 Task: Create a due date automation trigger when advanced on, on the wednesday of the week a card is due add dates due in 1 days at 11:00 AM.
Action: Mouse moved to (1195, 97)
Screenshot: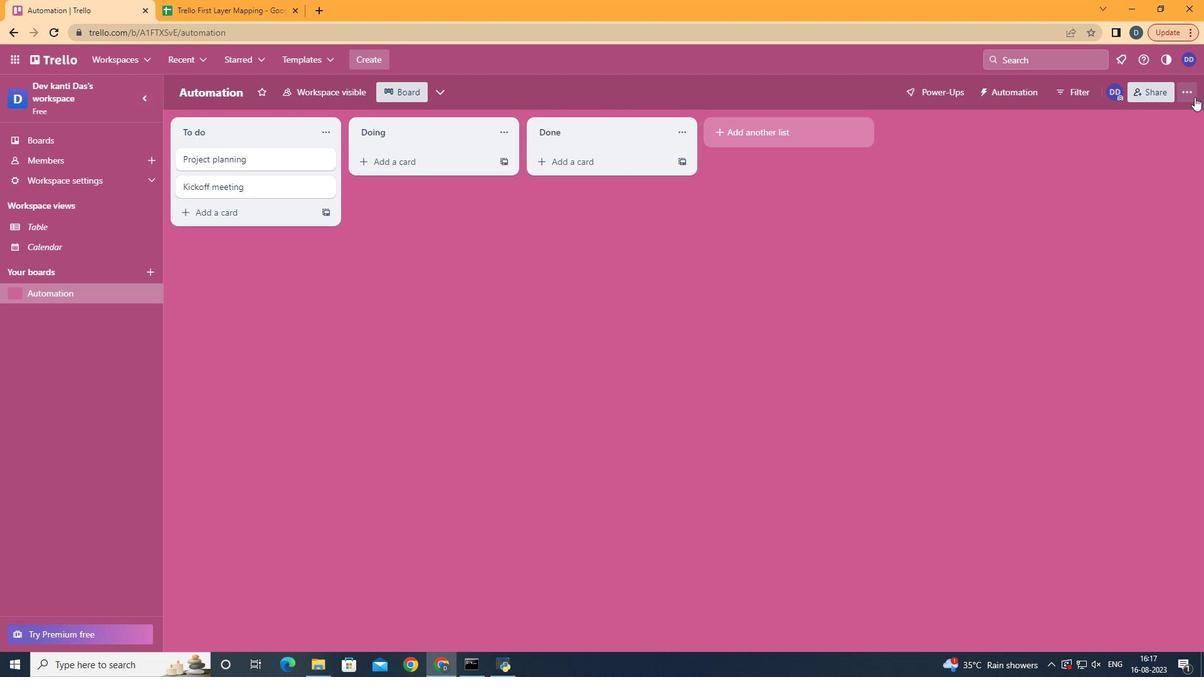 
Action: Mouse pressed left at (1195, 97)
Screenshot: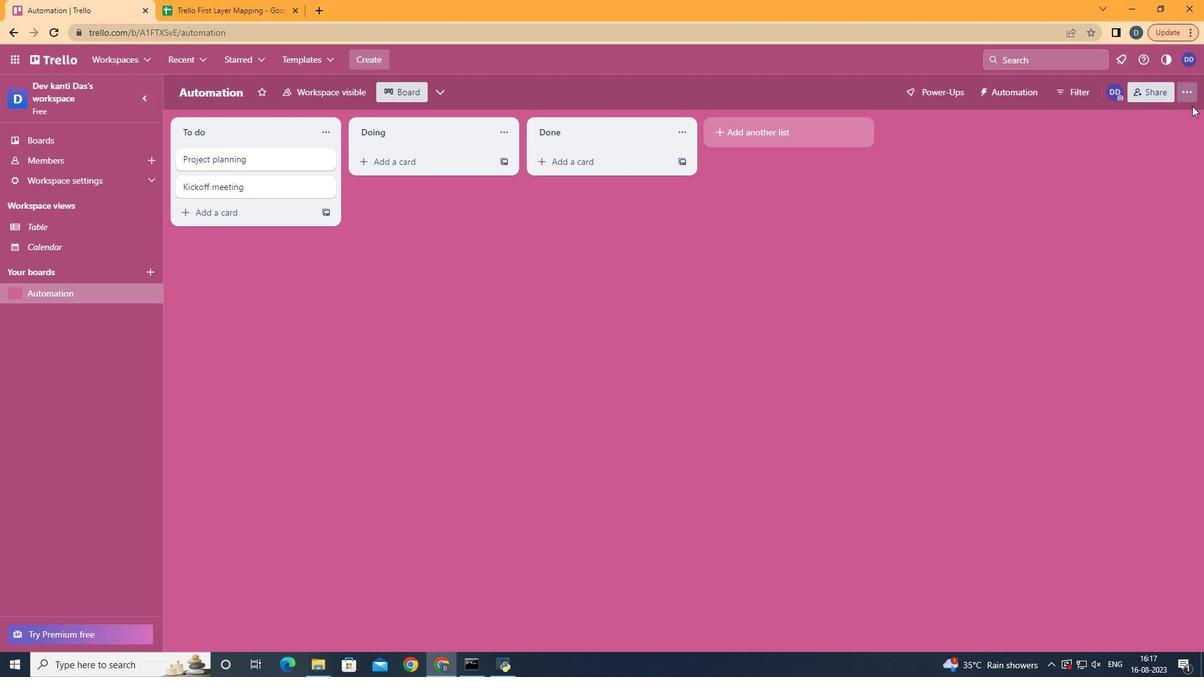 
Action: Mouse moved to (1114, 264)
Screenshot: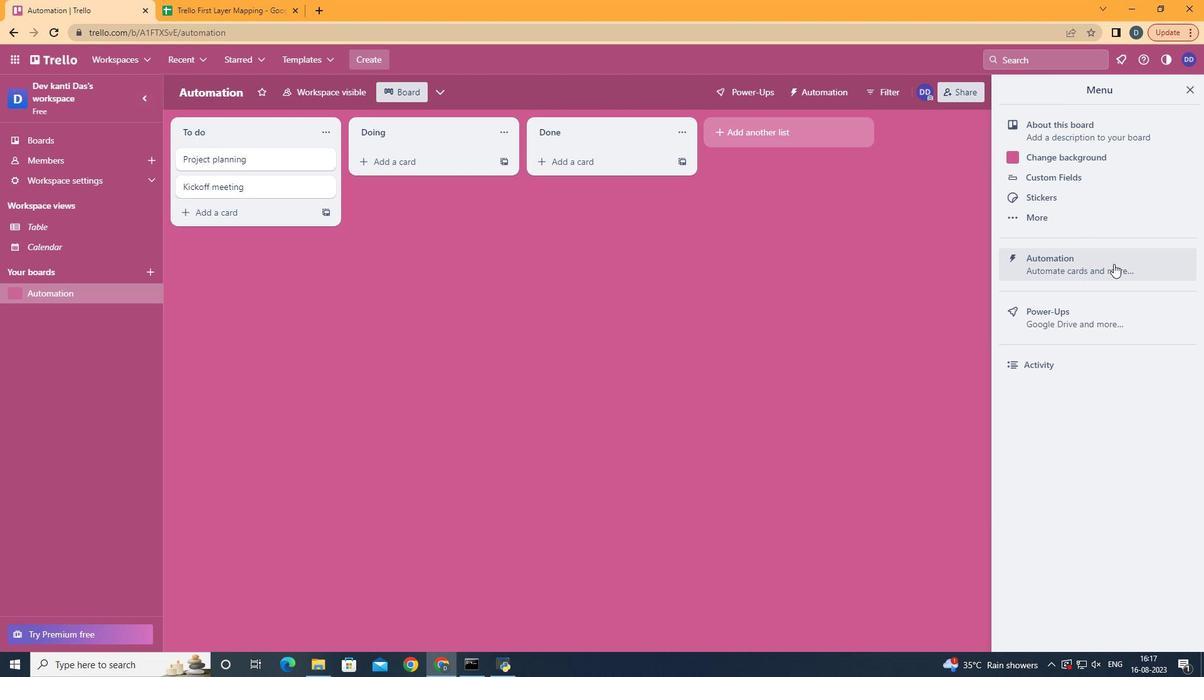 
Action: Mouse pressed left at (1114, 264)
Screenshot: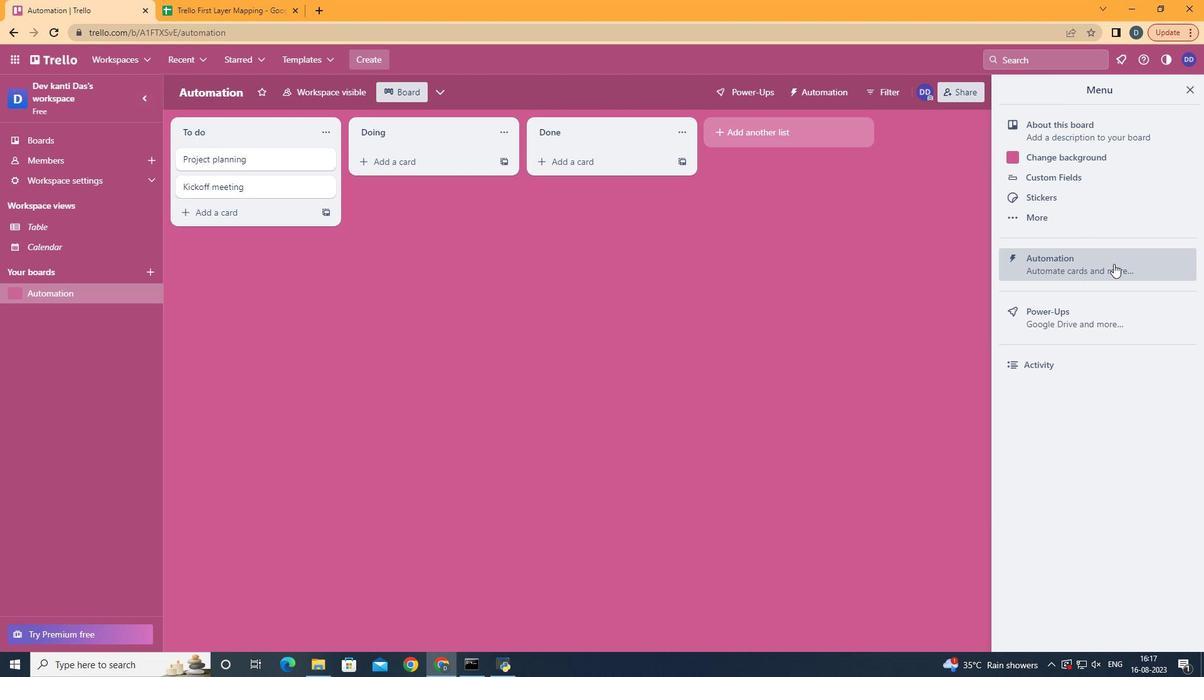 
Action: Mouse moved to (222, 249)
Screenshot: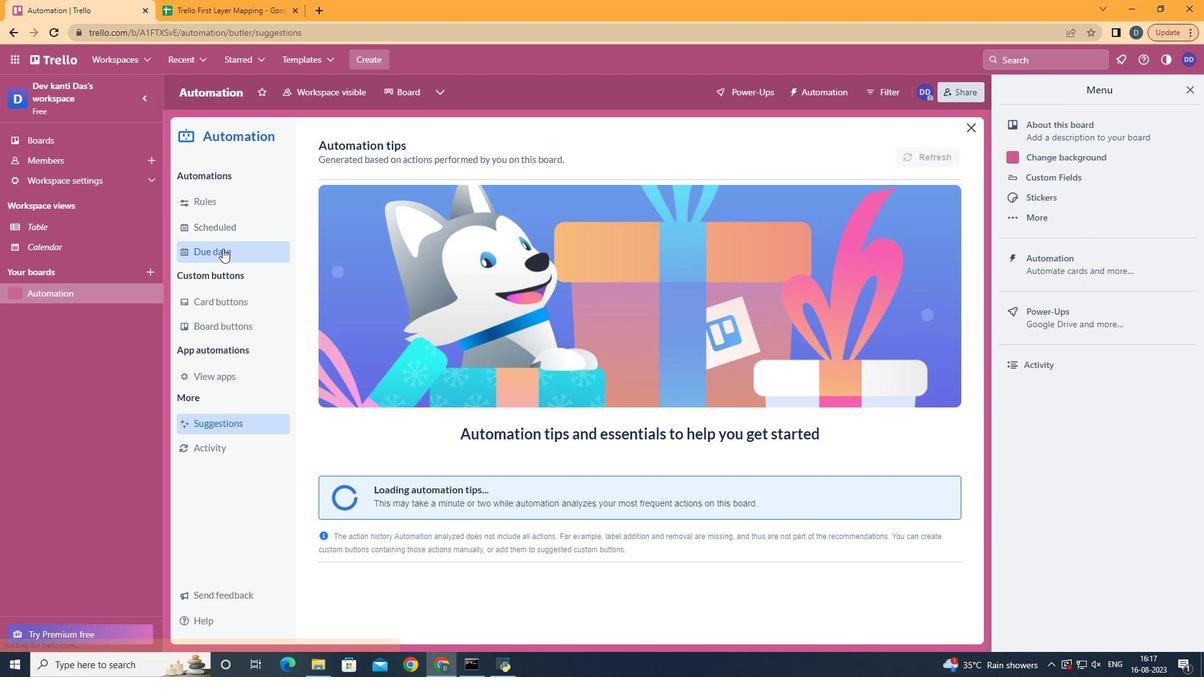 
Action: Mouse pressed left at (222, 249)
Screenshot: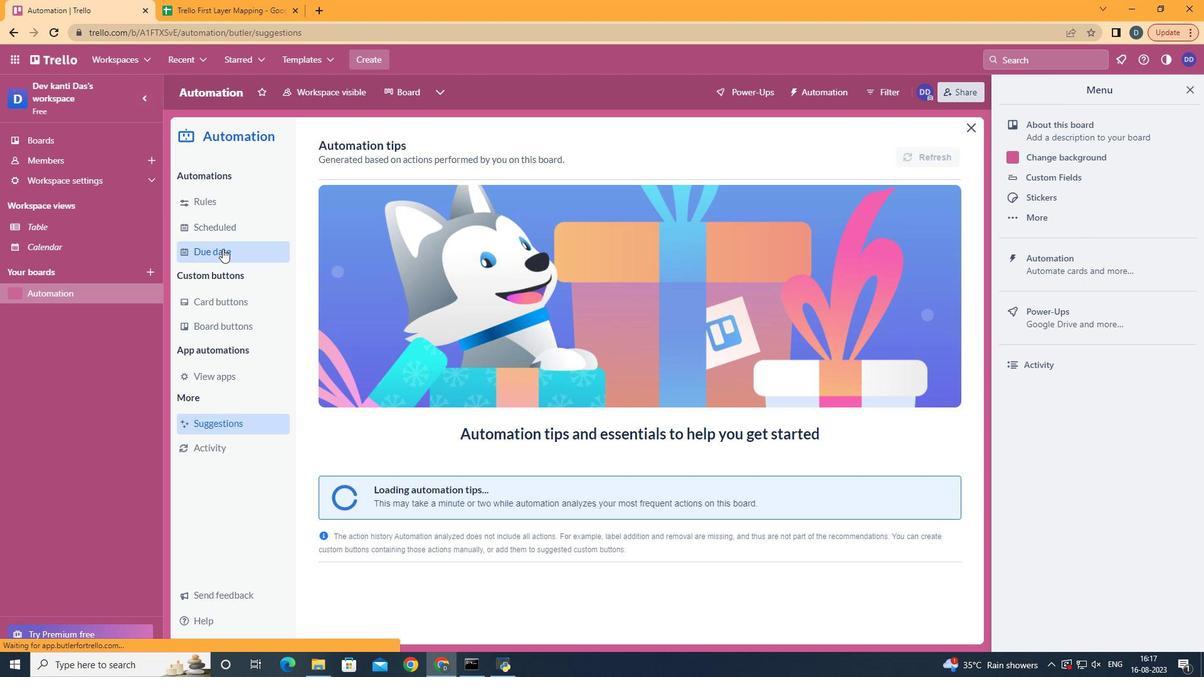 
Action: Mouse moved to (879, 154)
Screenshot: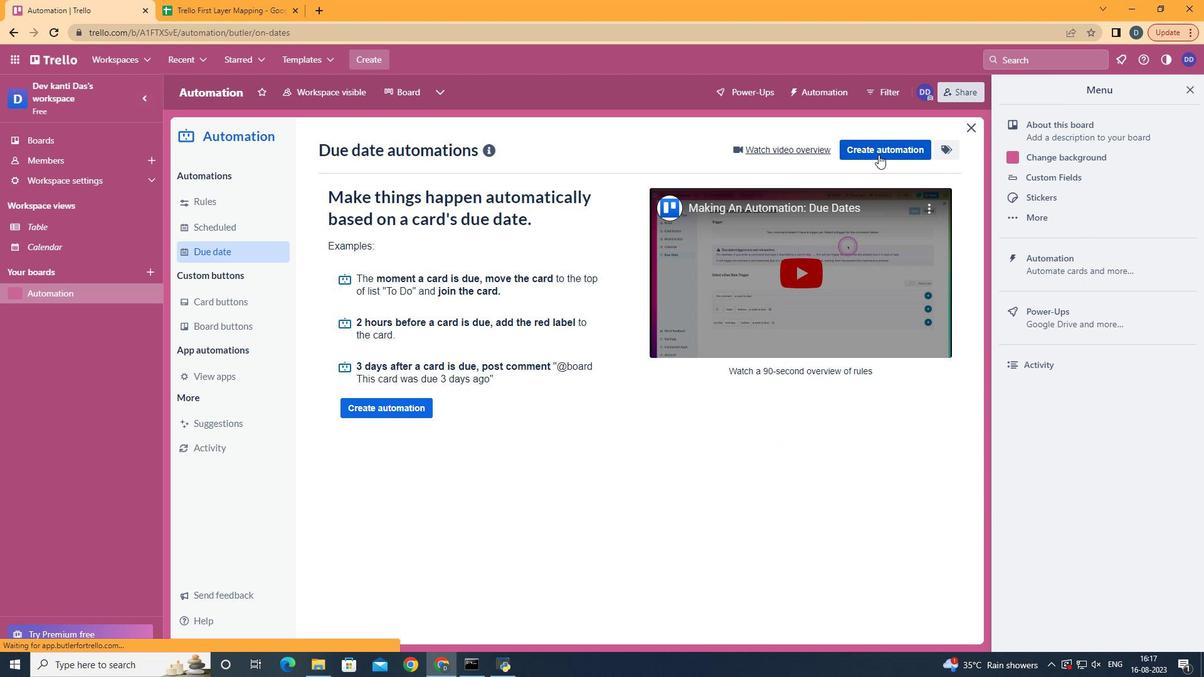 
Action: Mouse pressed left at (879, 154)
Screenshot: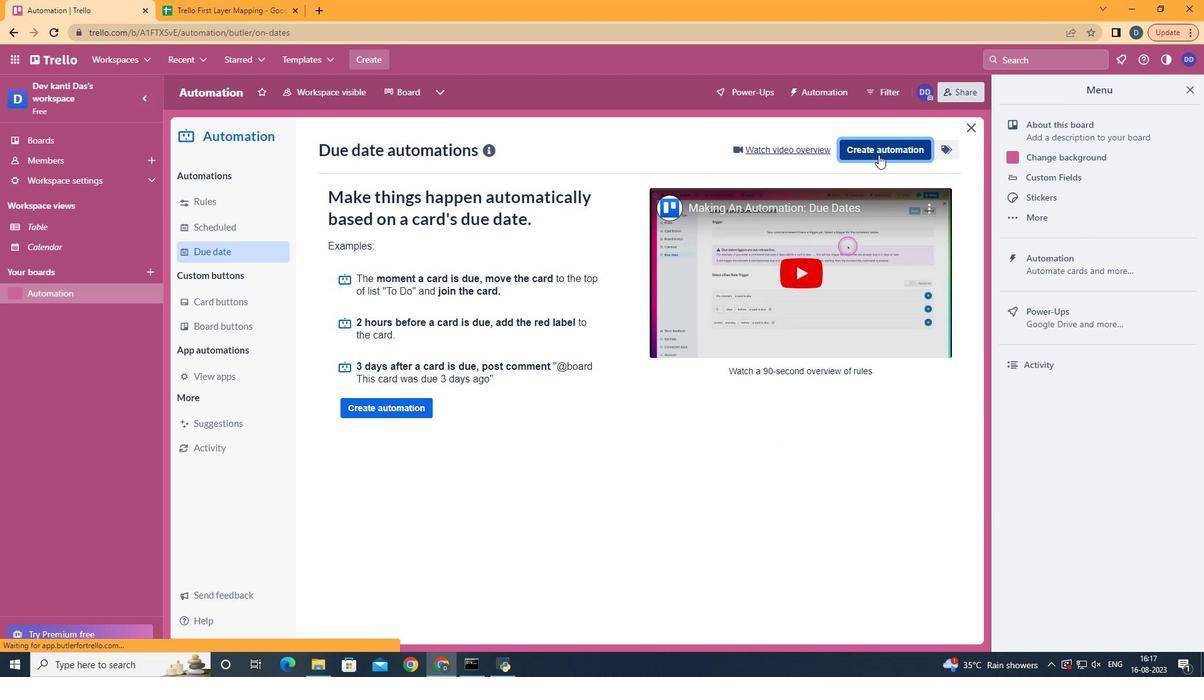 
Action: Mouse moved to (633, 270)
Screenshot: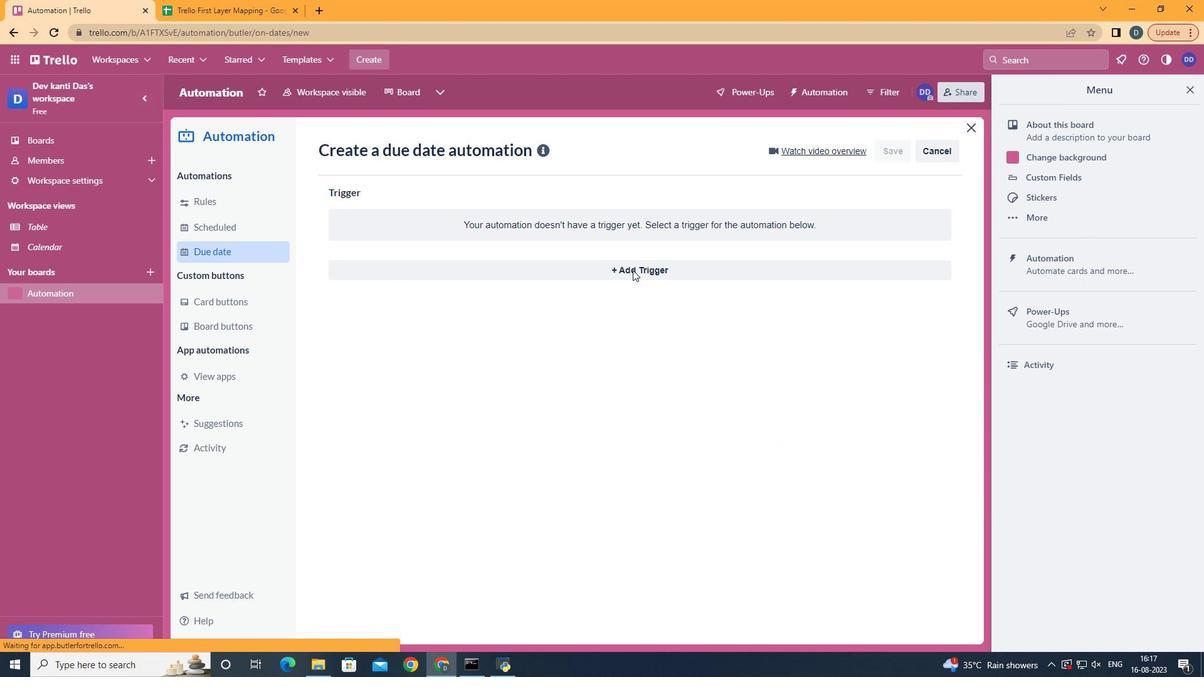 
Action: Mouse pressed left at (633, 270)
Screenshot: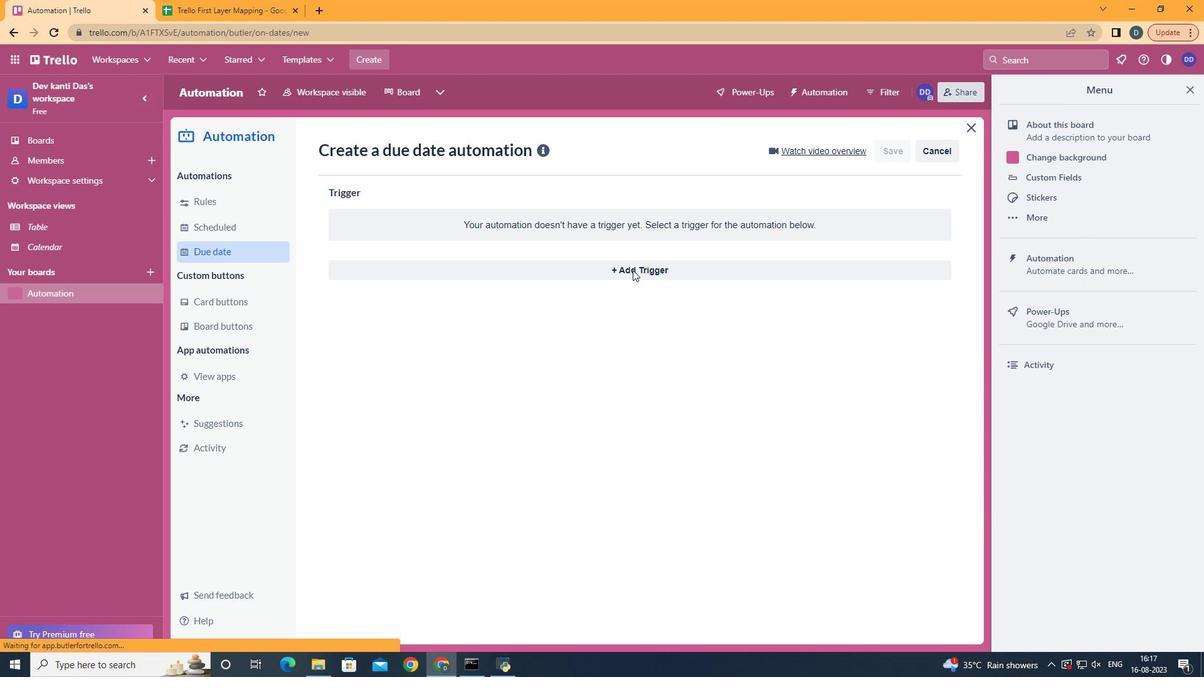 
Action: Mouse moved to (405, 376)
Screenshot: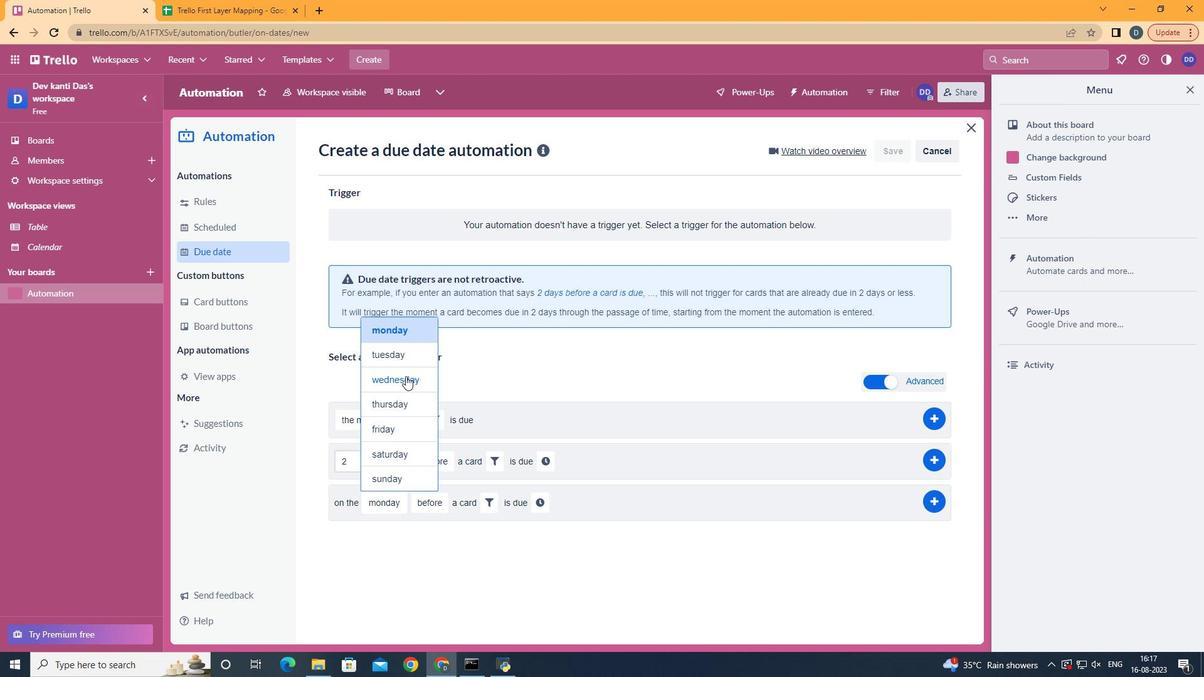 
Action: Mouse pressed left at (405, 376)
Screenshot: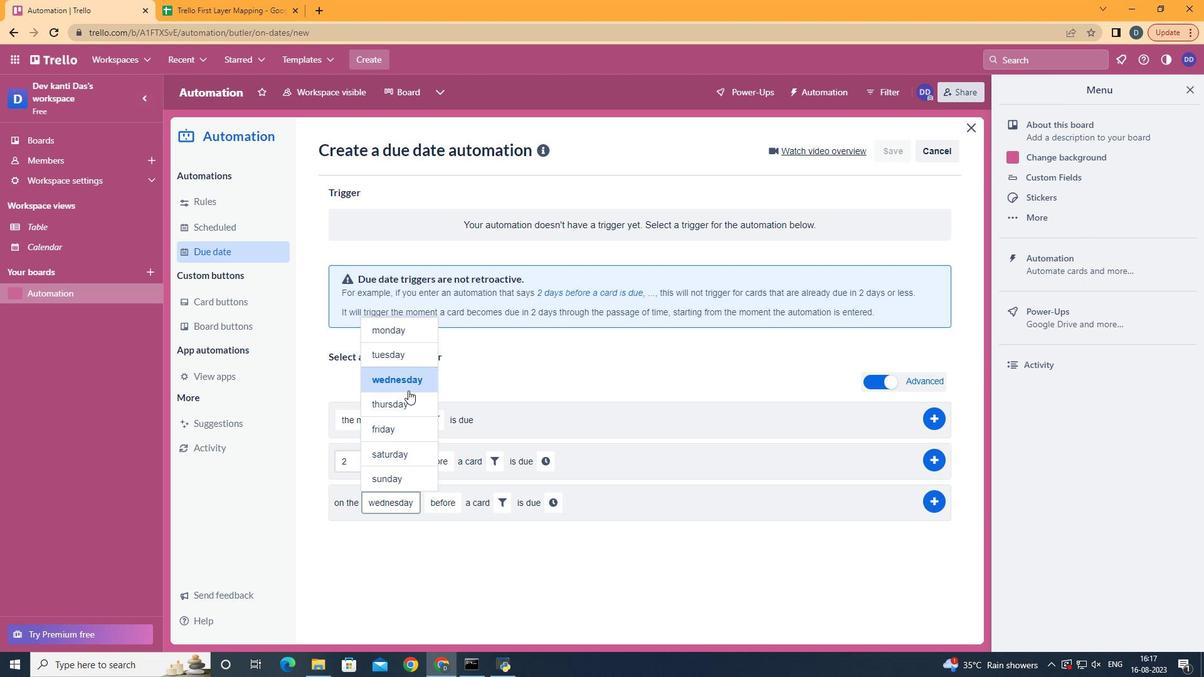 
Action: Mouse moved to (477, 584)
Screenshot: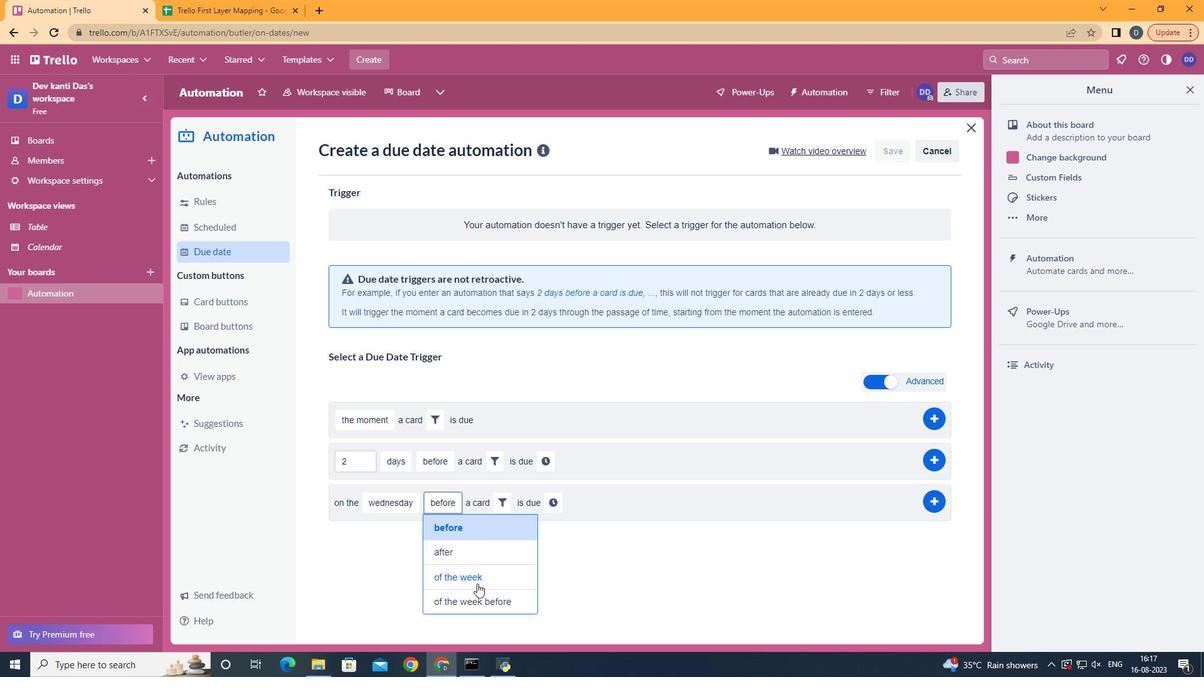 
Action: Mouse pressed left at (477, 584)
Screenshot: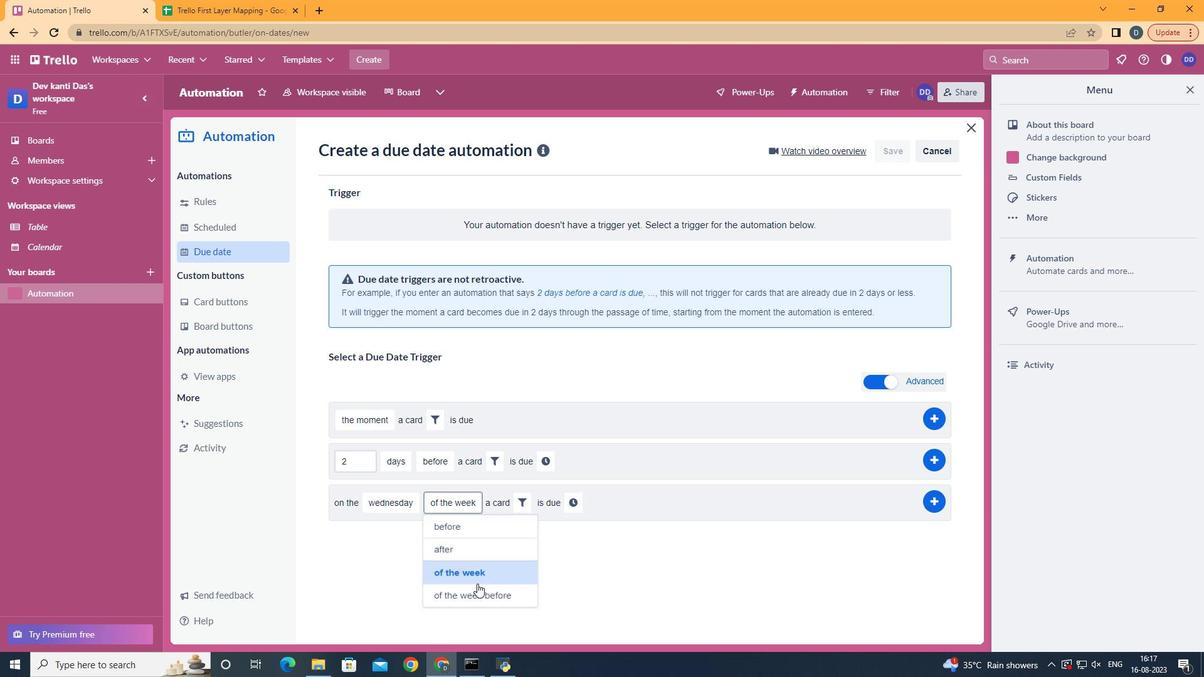 
Action: Mouse moved to (522, 520)
Screenshot: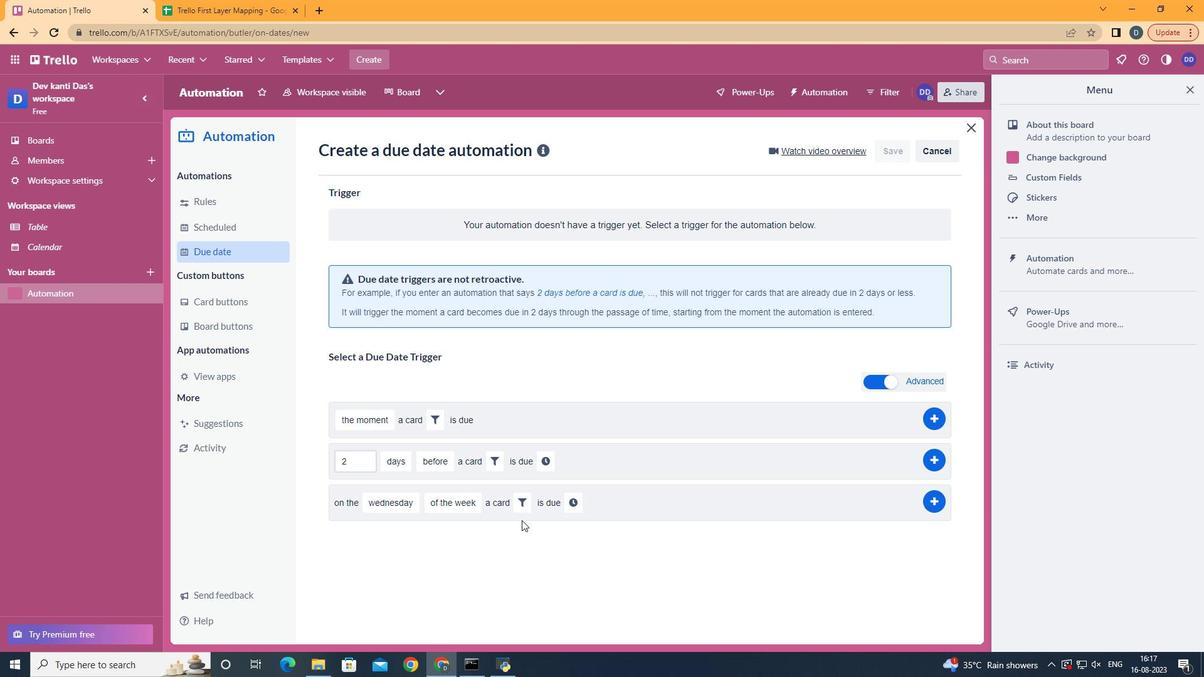 
Action: Mouse pressed left at (522, 520)
Screenshot: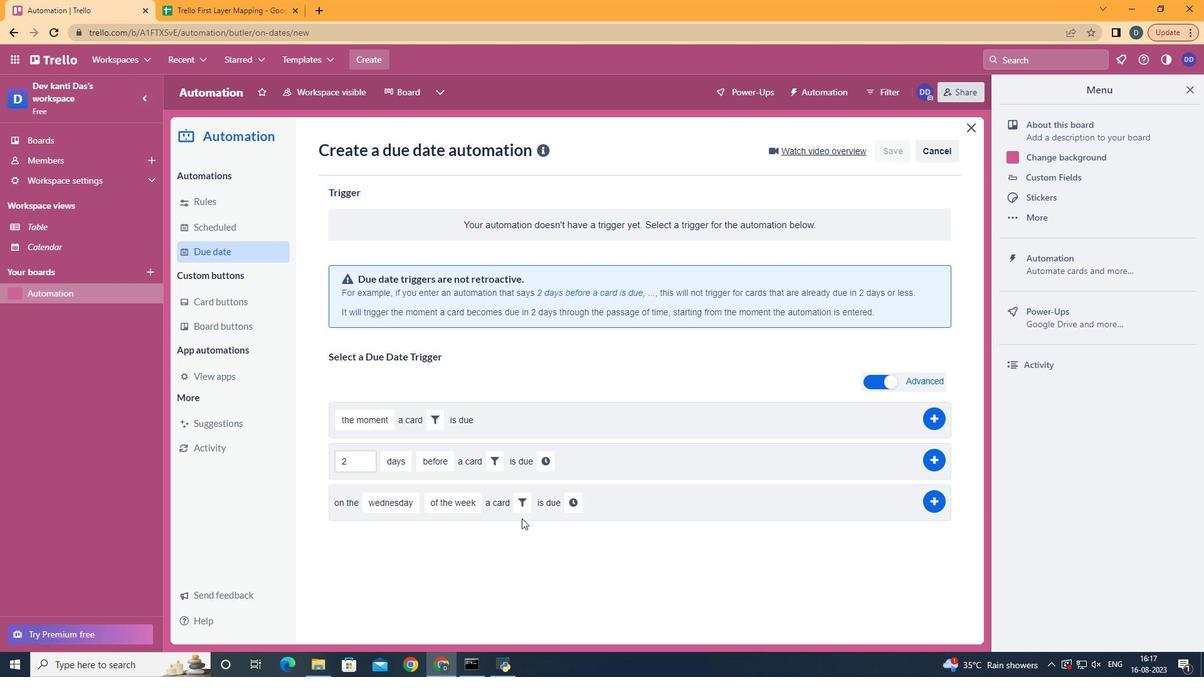 
Action: Mouse moved to (522, 513)
Screenshot: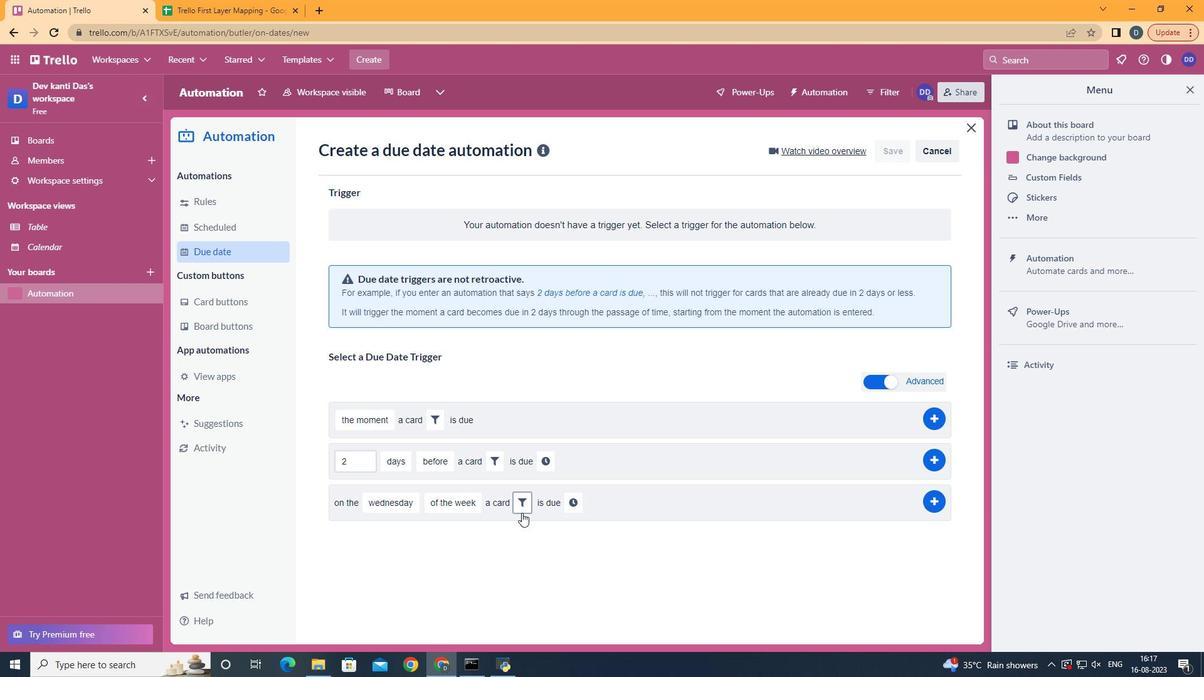
Action: Mouse pressed left at (522, 513)
Screenshot: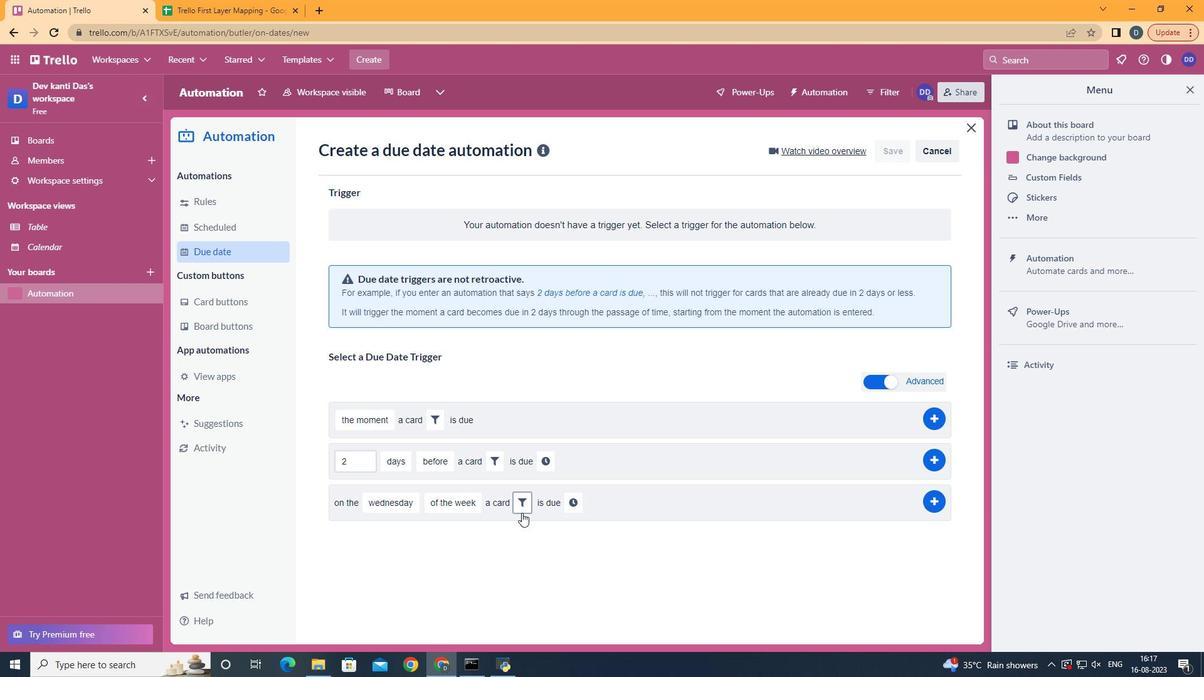 
Action: Mouse moved to (602, 544)
Screenshot: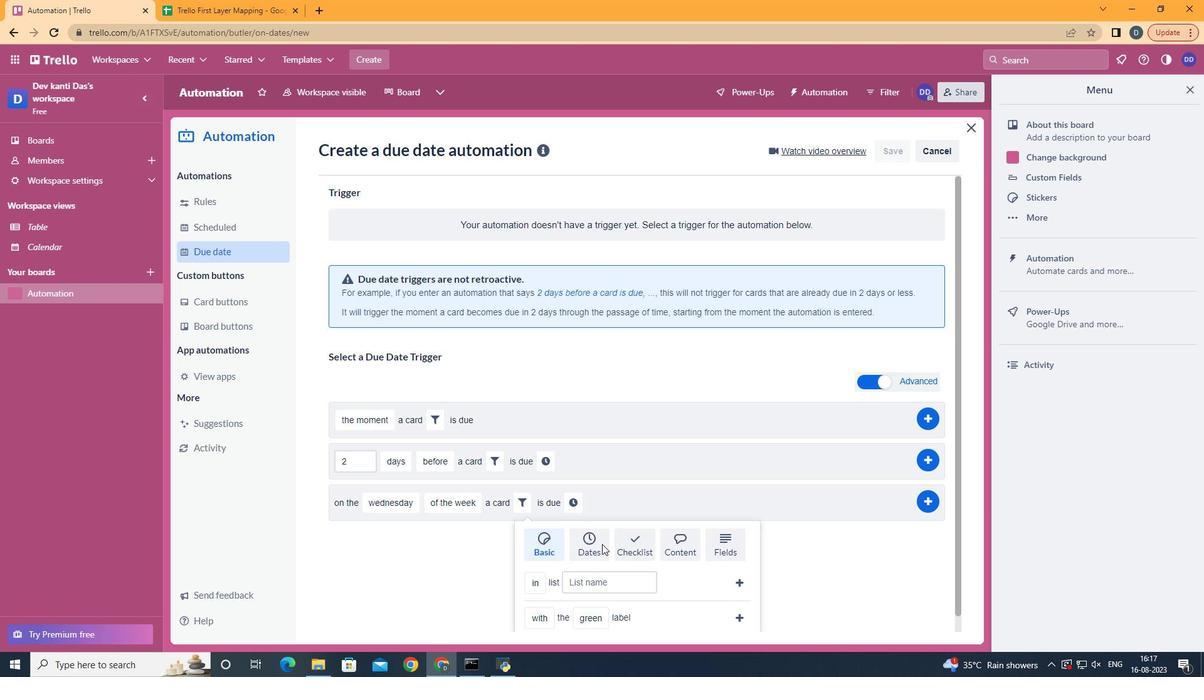 
Action: Mouse pressed left at (602, 544)
Screenshot: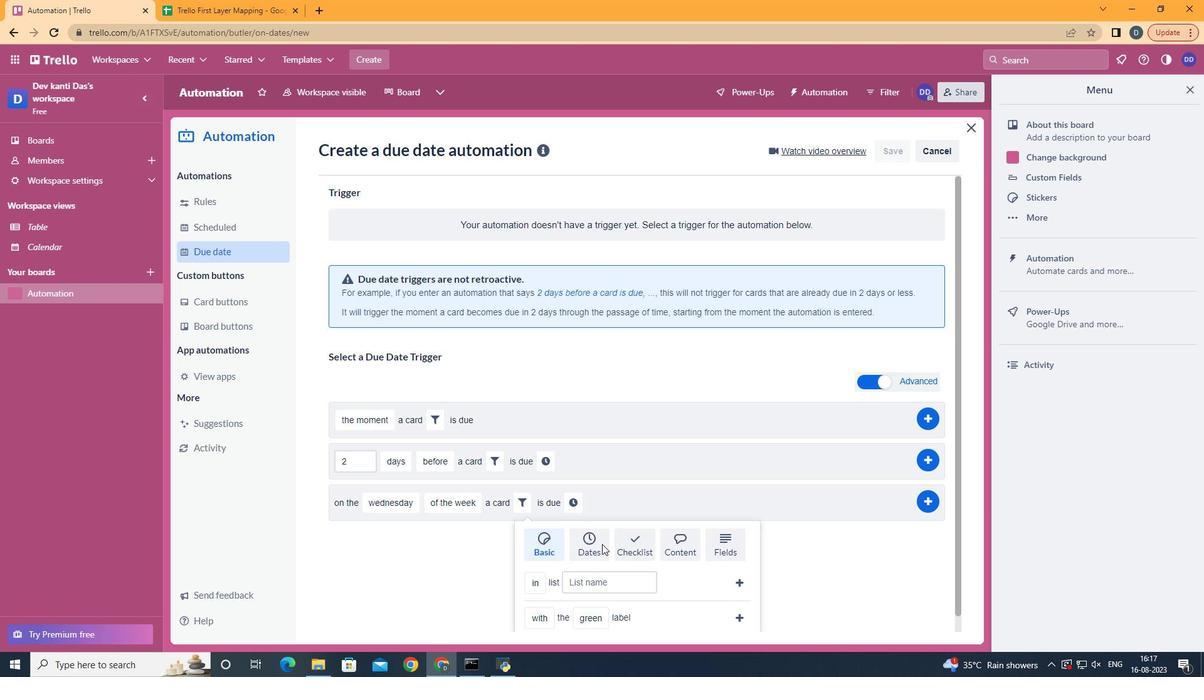 
Action: Mouse scrolled (602, 544) with delta (0, 0)
Screenshot: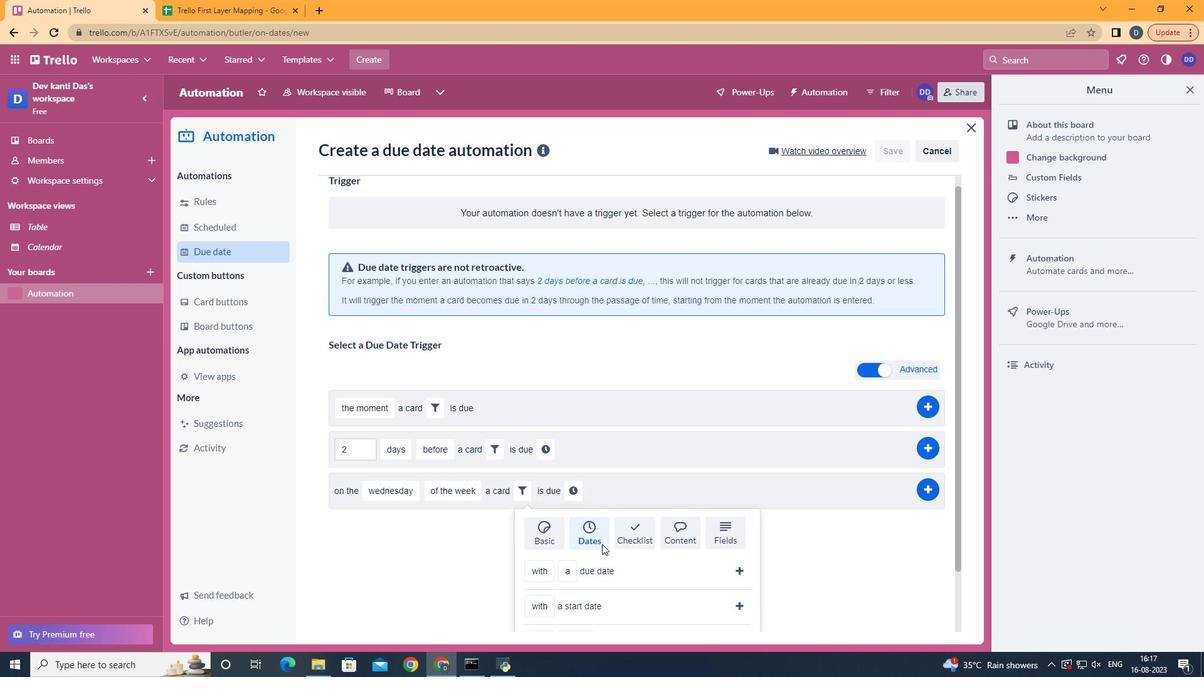 
Action: Mouse scrolled (602, 544) with delta (0, 0)
Screenshot: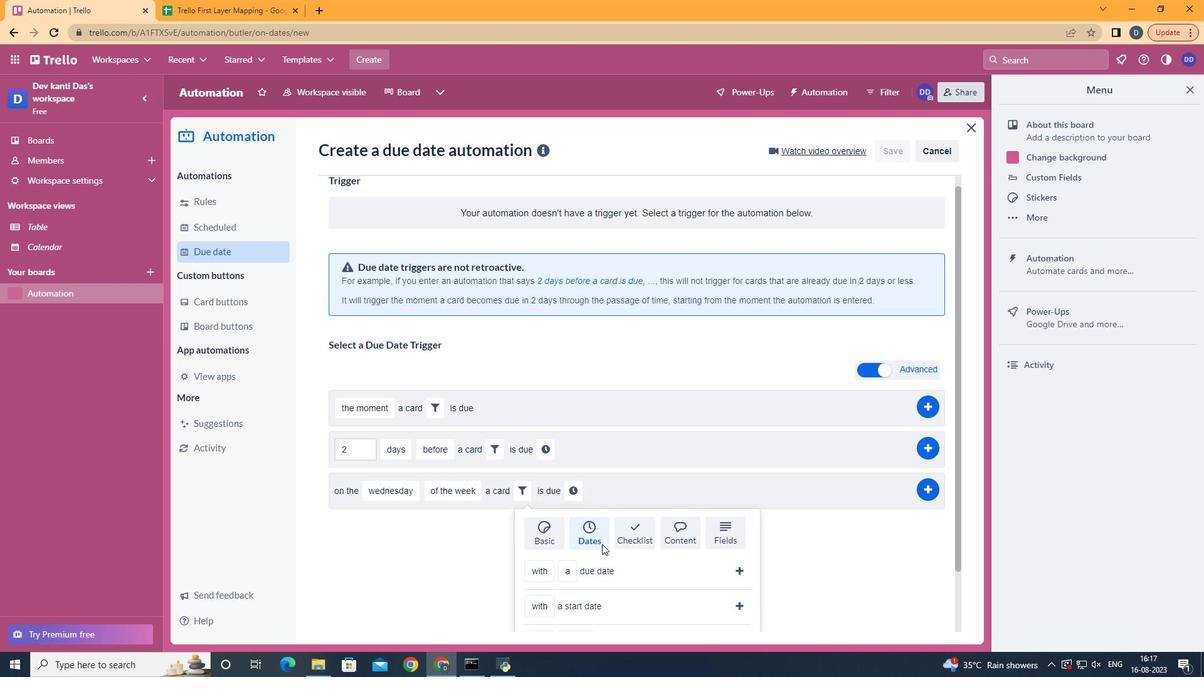 
Action: Mouse scrolled (602, 544) with delta (0, 0)
Screenshot: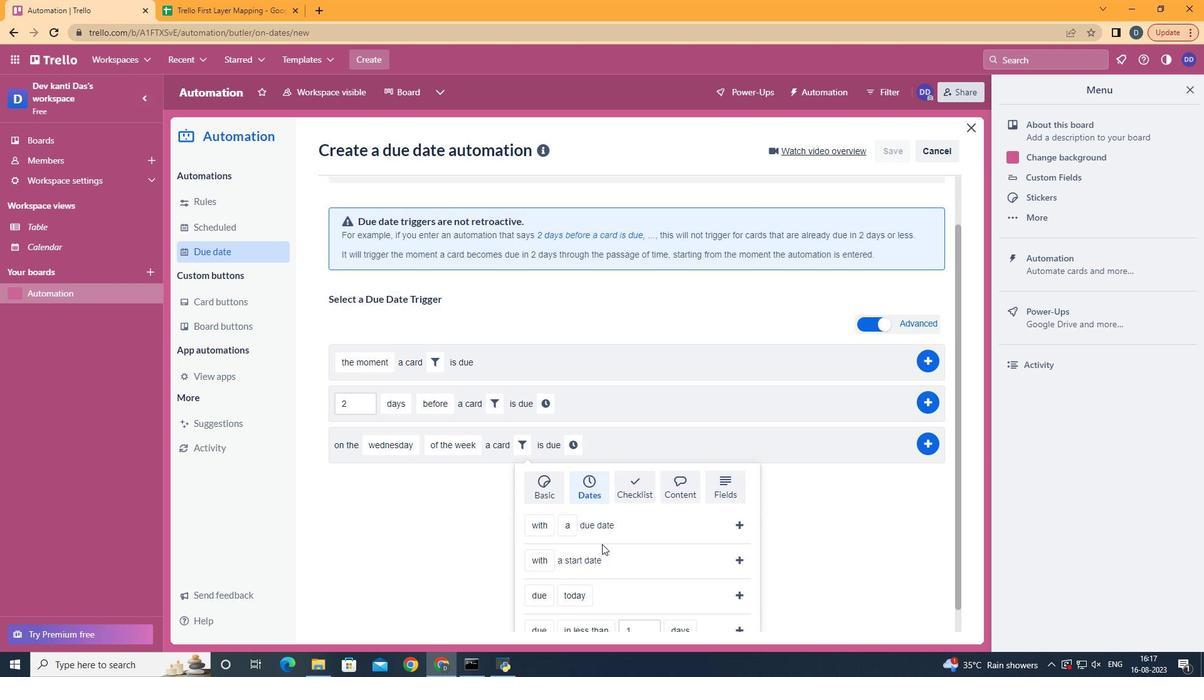 
Action: Mouse scrolled (602, 544) with delta (0, 0)
Screenshot: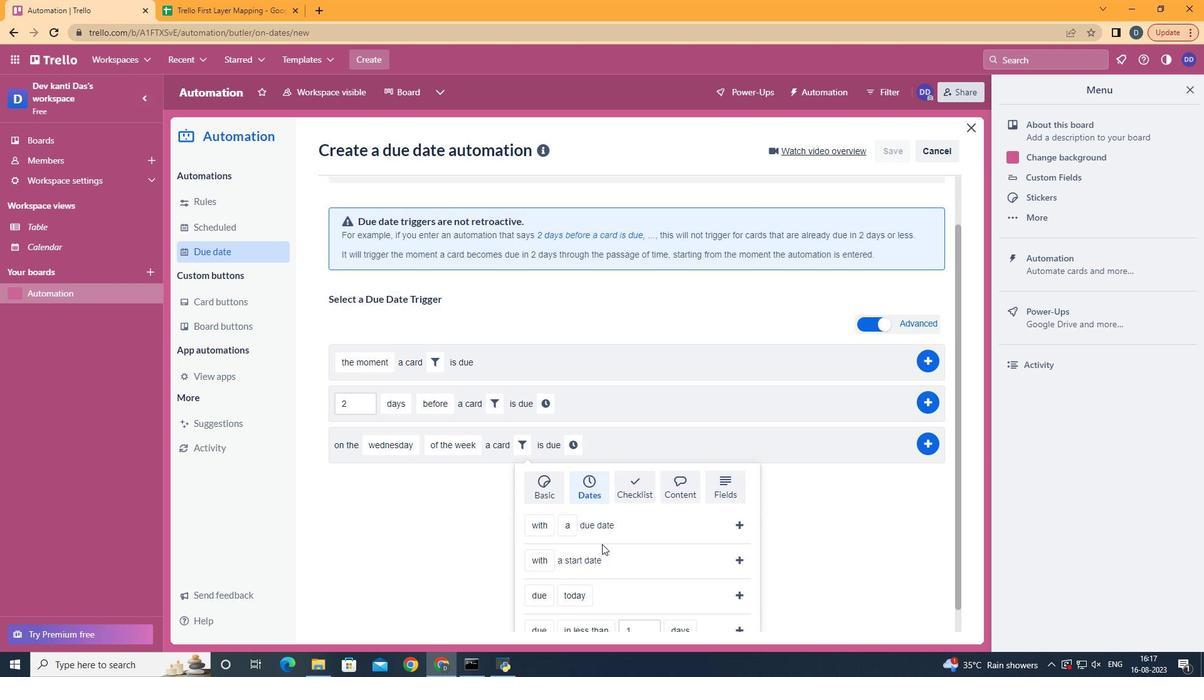 
Action: Mouse scrolled (602, 544) with delta (0, 0)
Screenshot: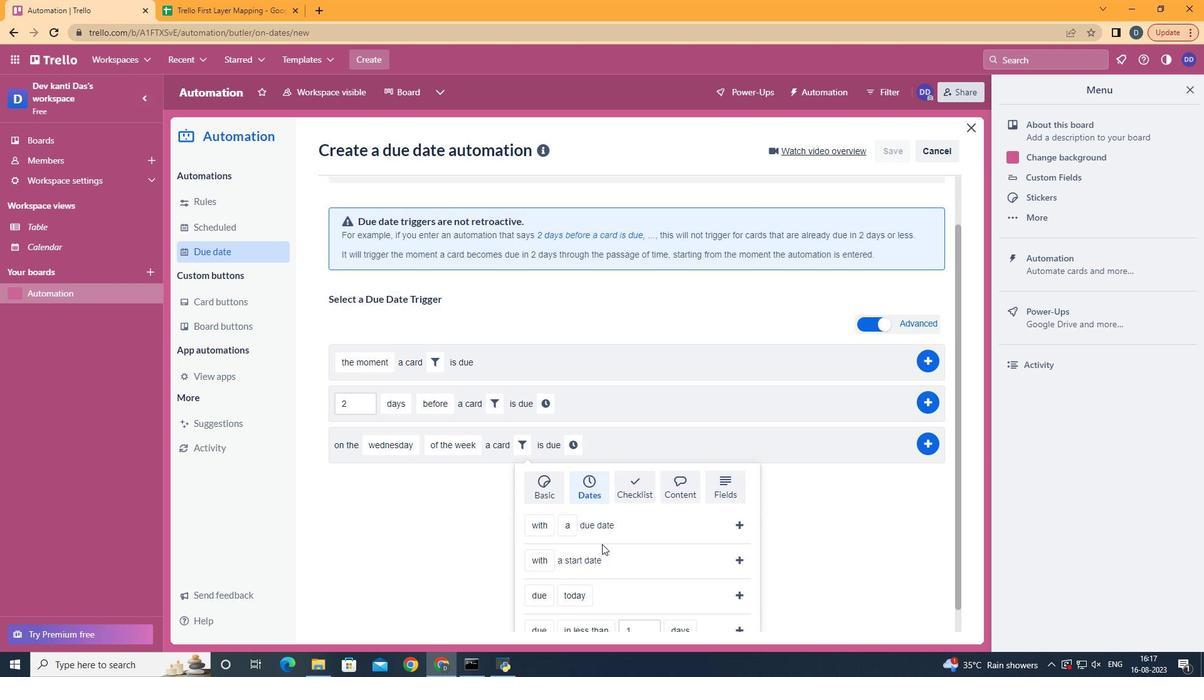 
Action: Mouse moved to (600, 554)
Screenshot: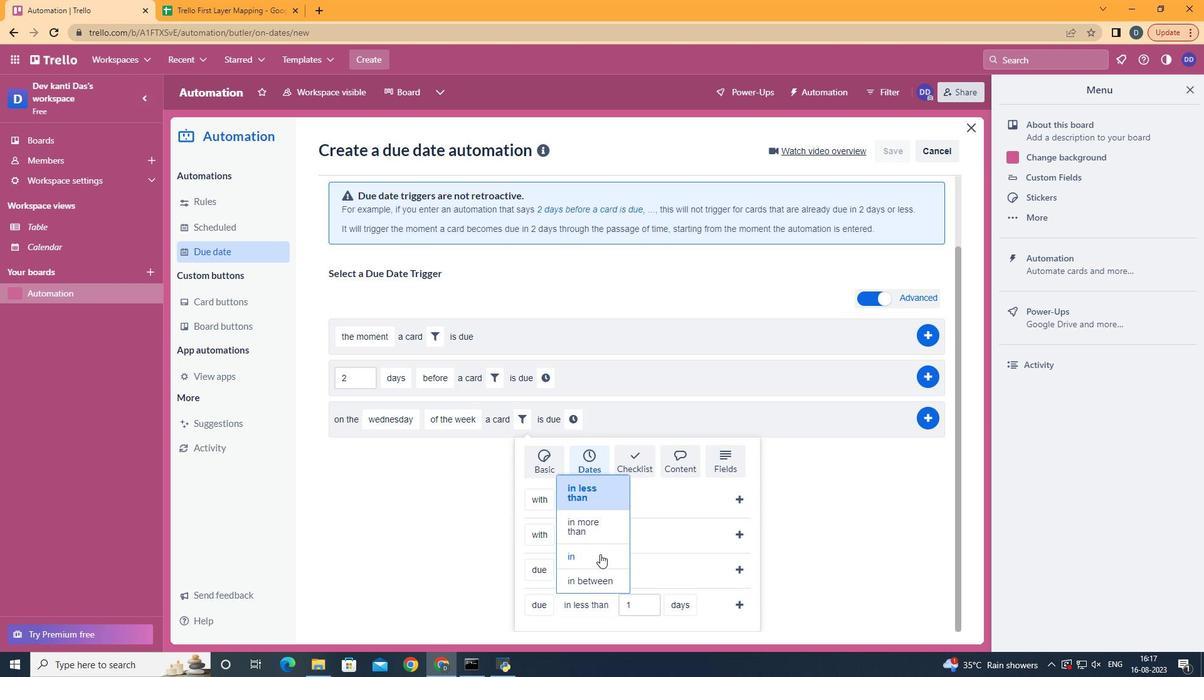 
Action: Mouse pressed left at (600, 554)
Screenshot: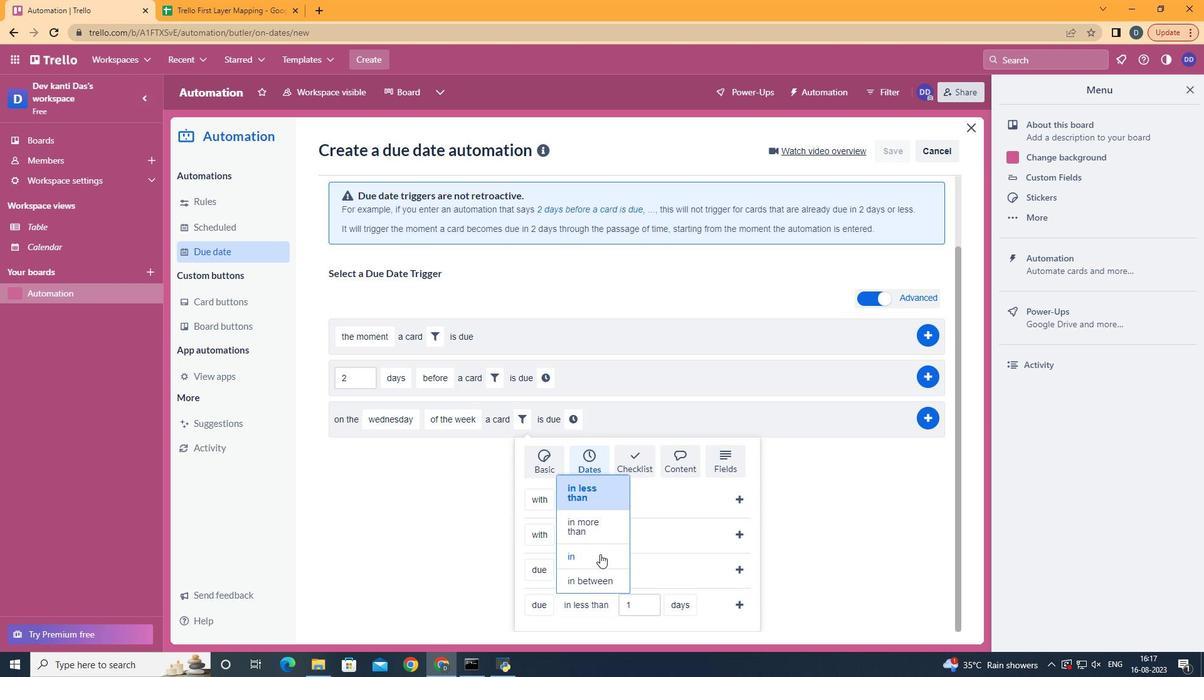 
Action: Mouse moved to (738, 601)
Screenshot: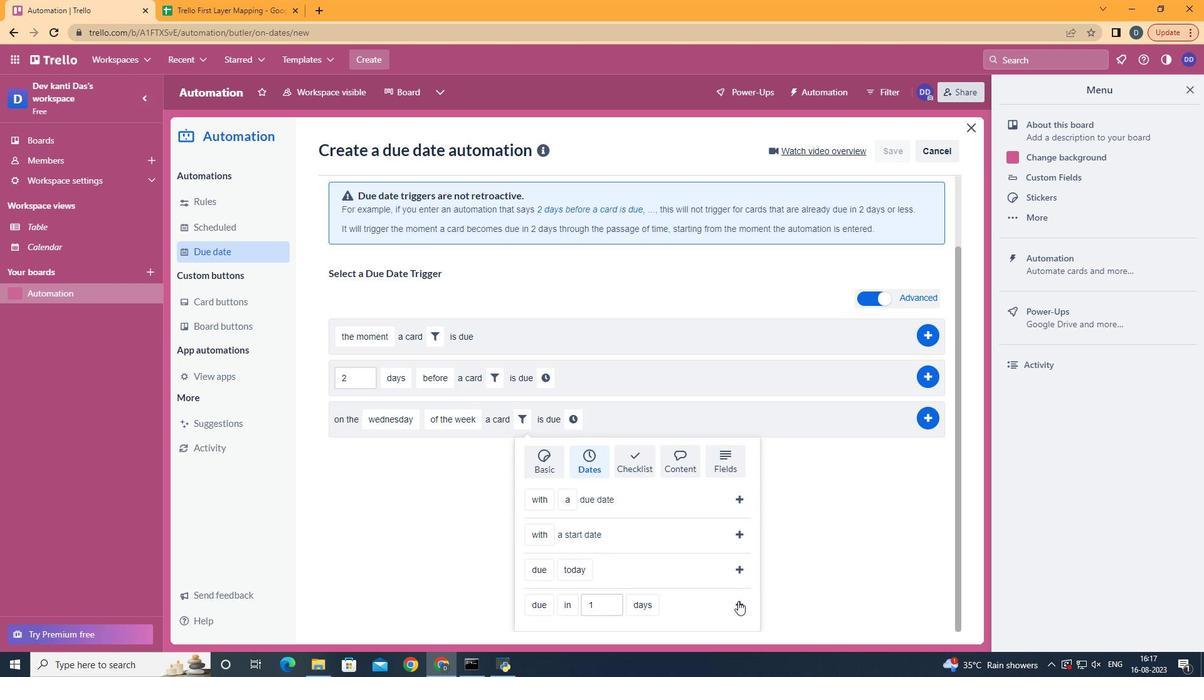 
Action: Mouse pressed left at (738, 601)
Screenshot: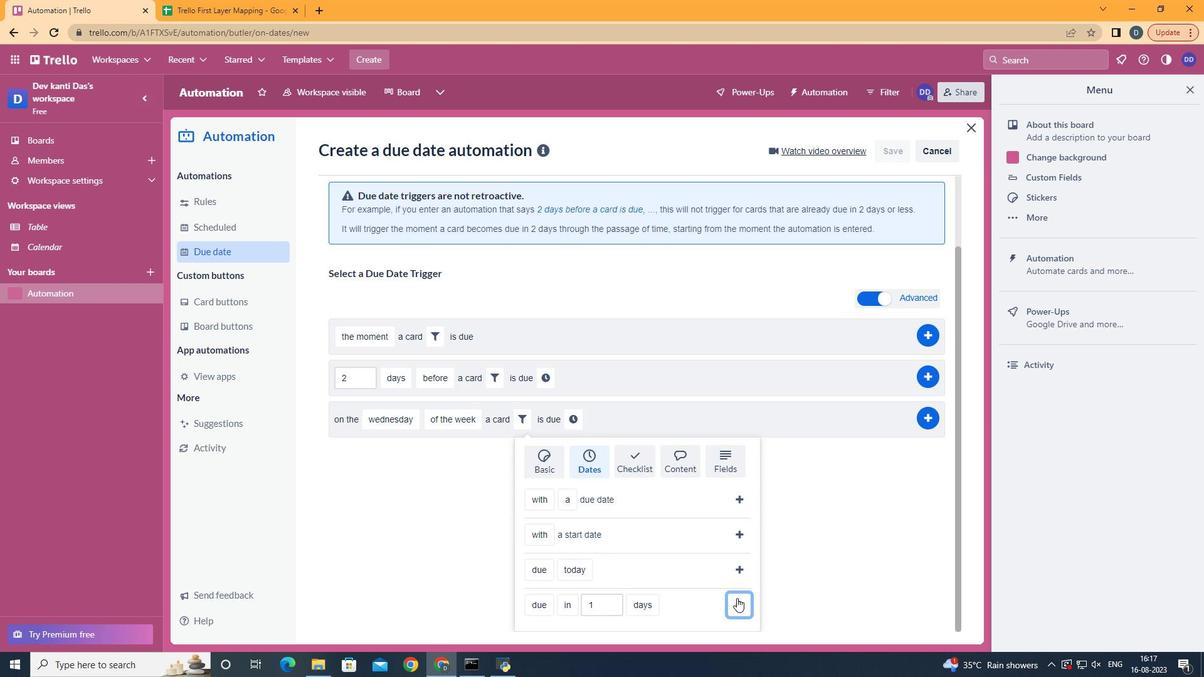 
Action: Mouse moved to (656, 505)
Screenshot: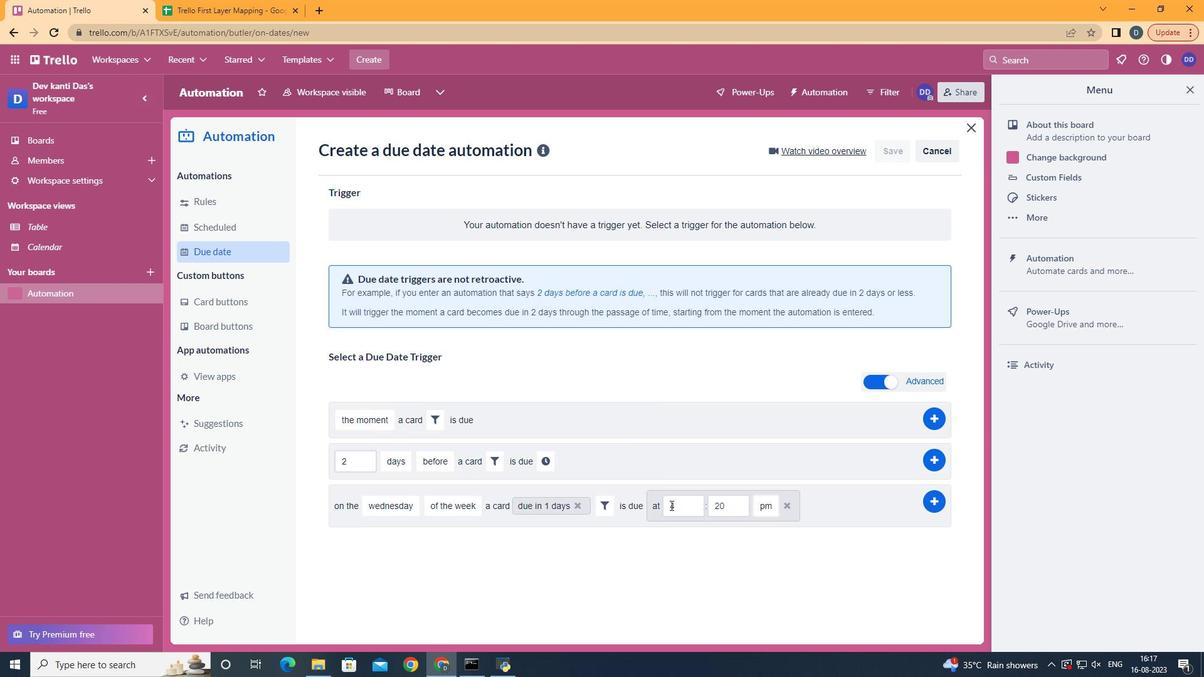 
Action: Mouse pressed left at (656, 505)
Screenshot: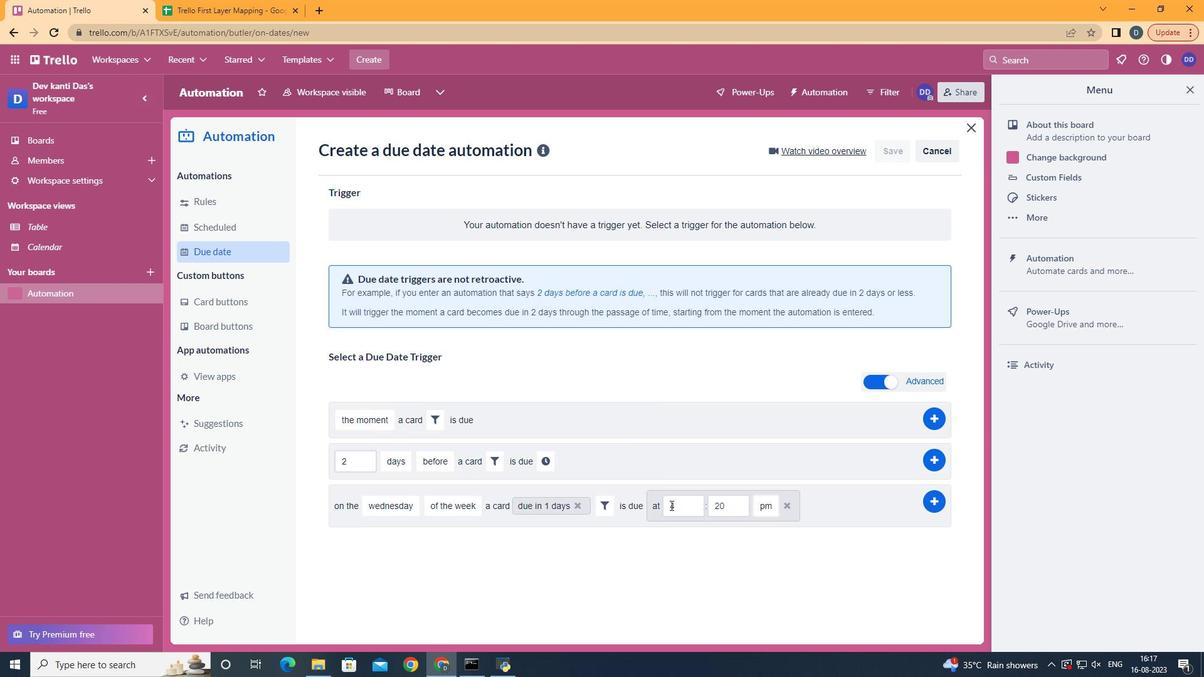 
Action: Mouse moved to (683, 505)
Screenshot: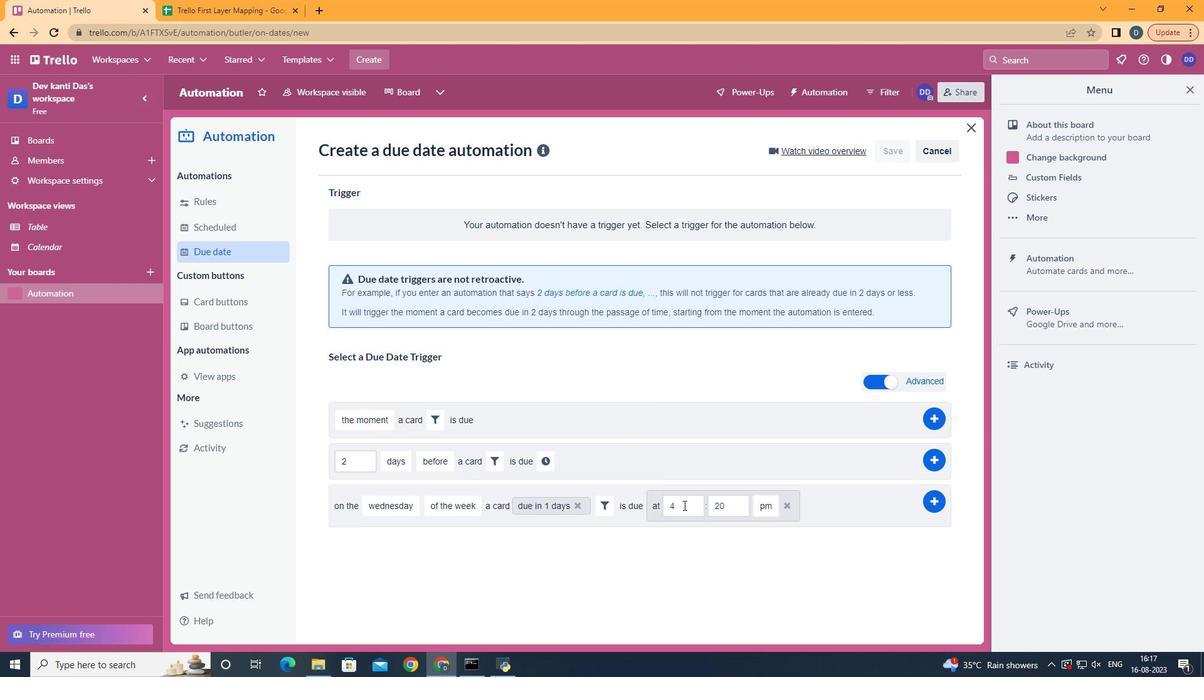 
Action: Mouse pressed left at (683, 505)
Screenshot: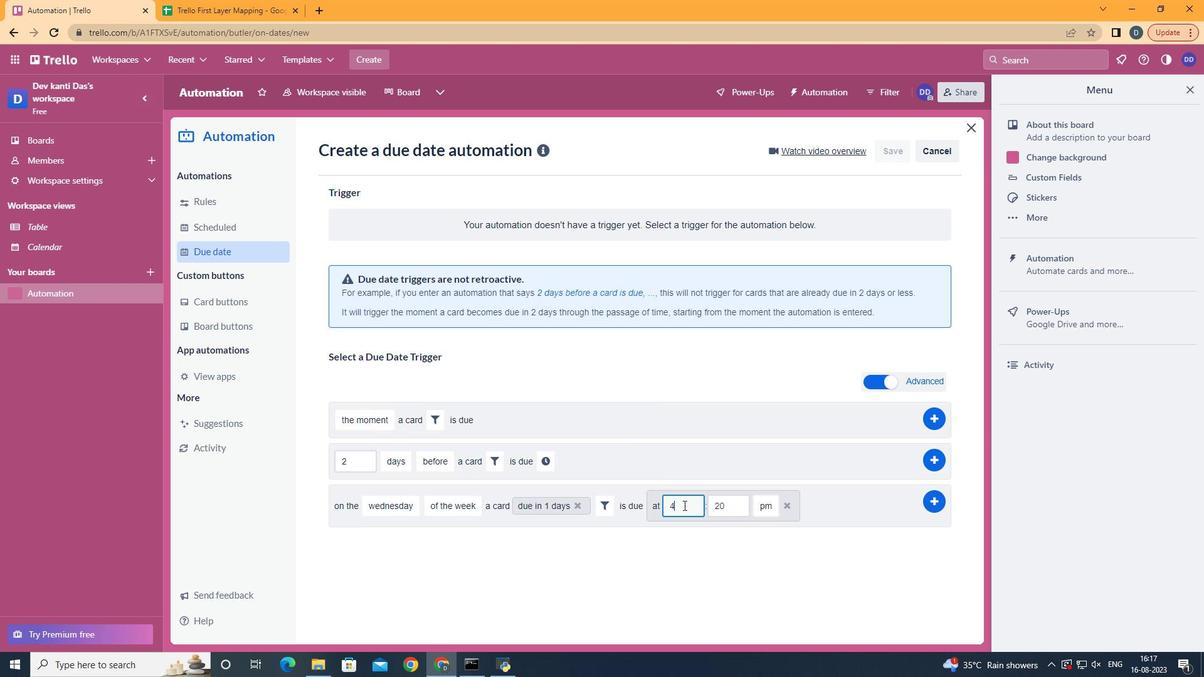 
Action: Mouse moved to (683, 505)
Screenshot: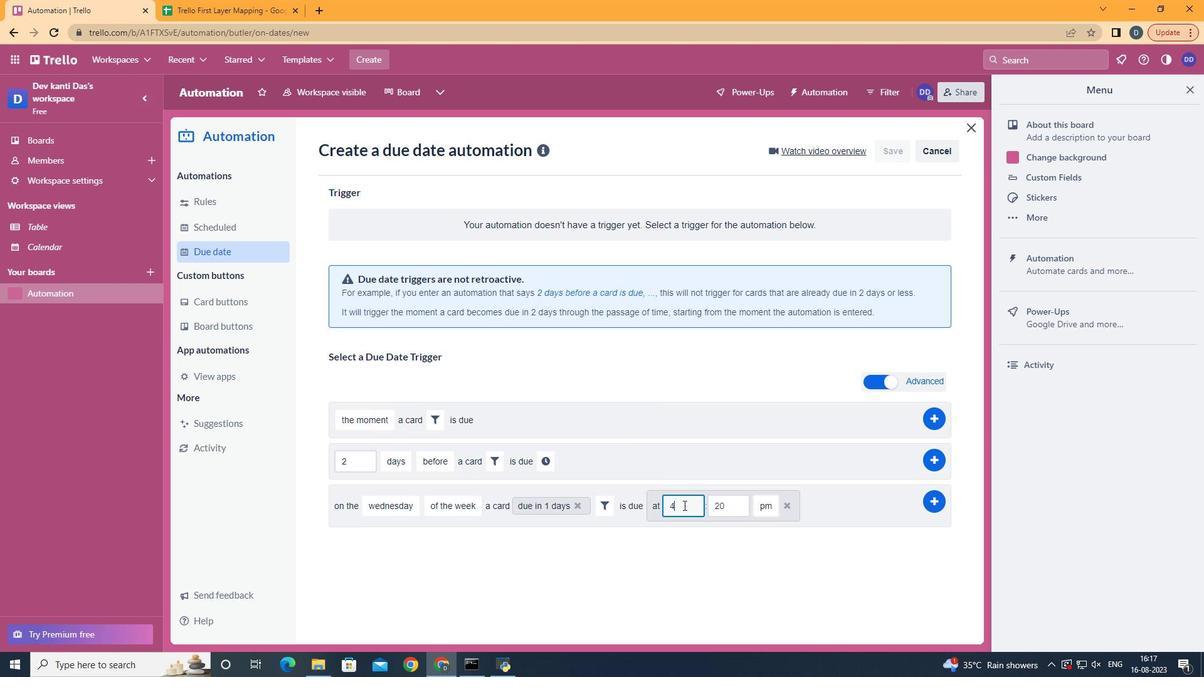 
Action: Key pressed <Key.backspace>11
Screenshot: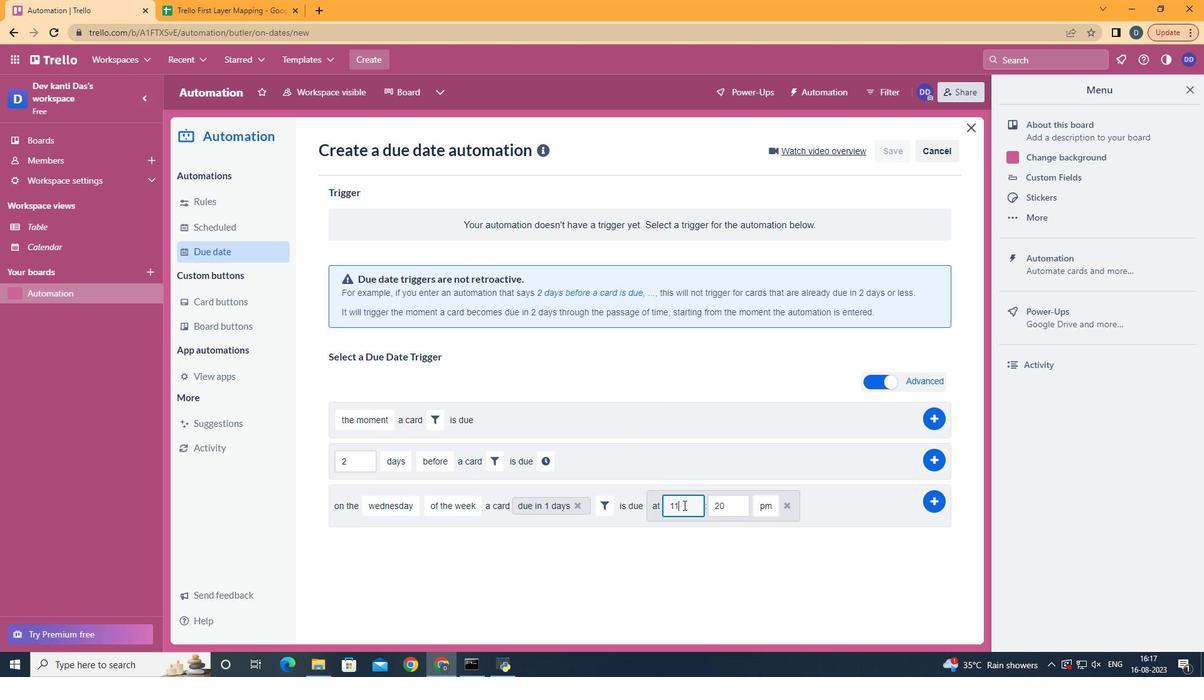 
Action: Mouse moved to (728, 512)
Screenshot: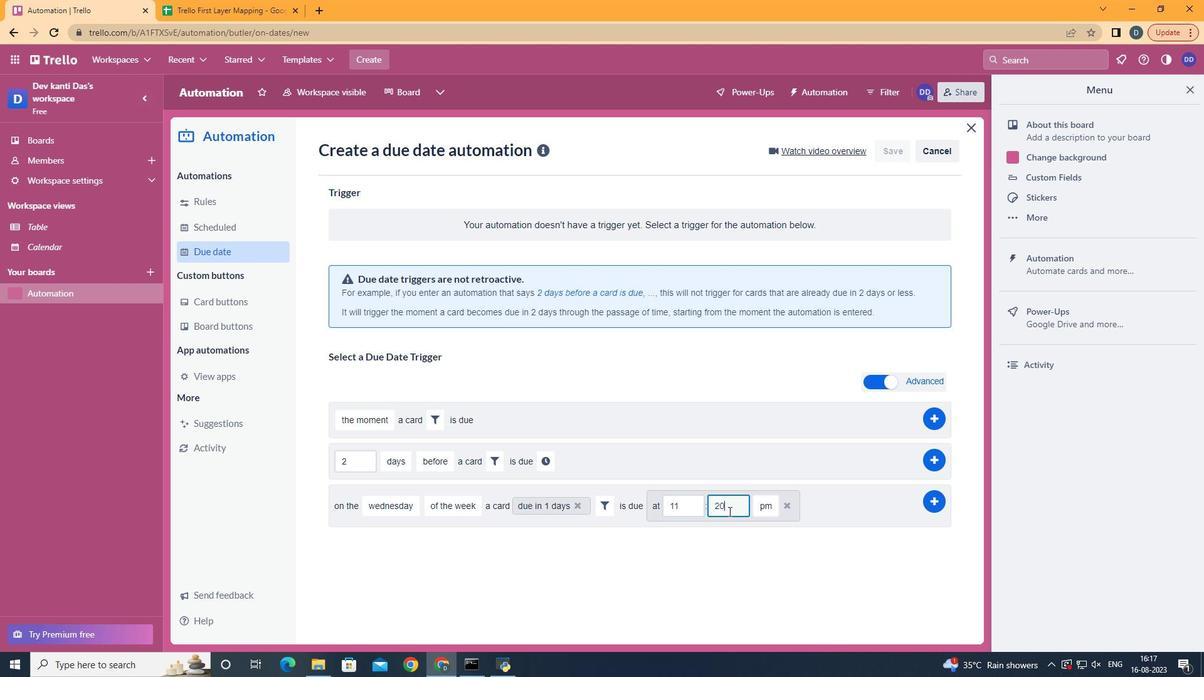 
Action: Mouse pressed left at (728, 512)
Screenshot: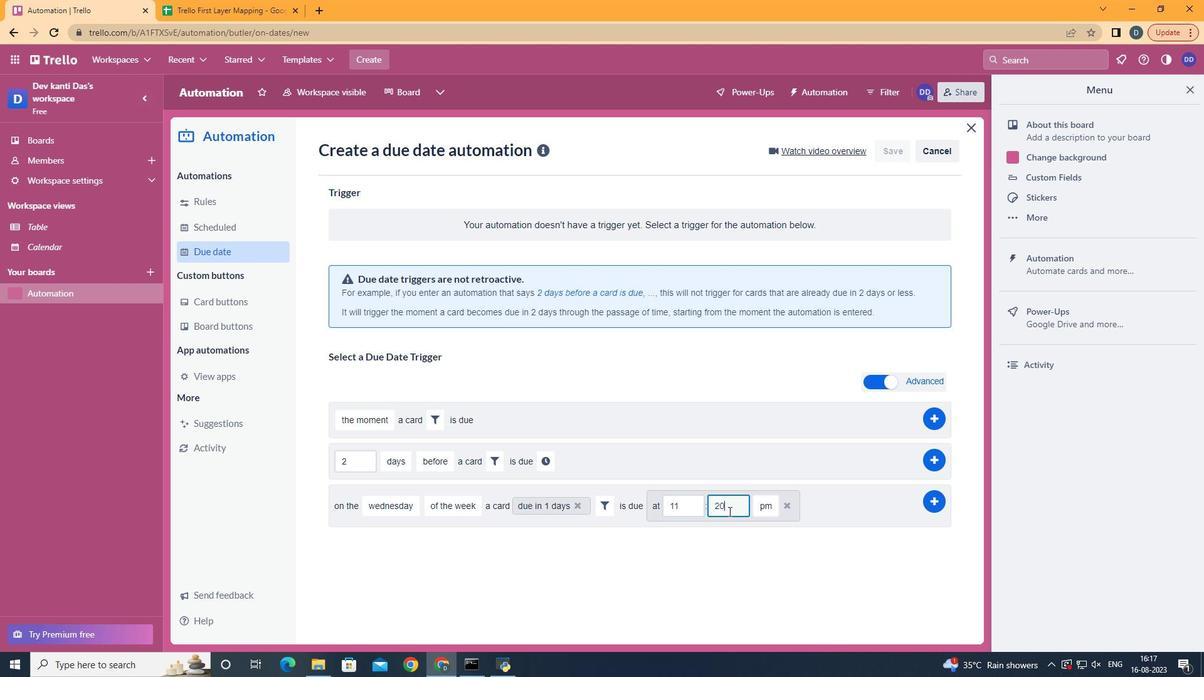 
Action: Mouse moved to (729, 512)
Screenshot: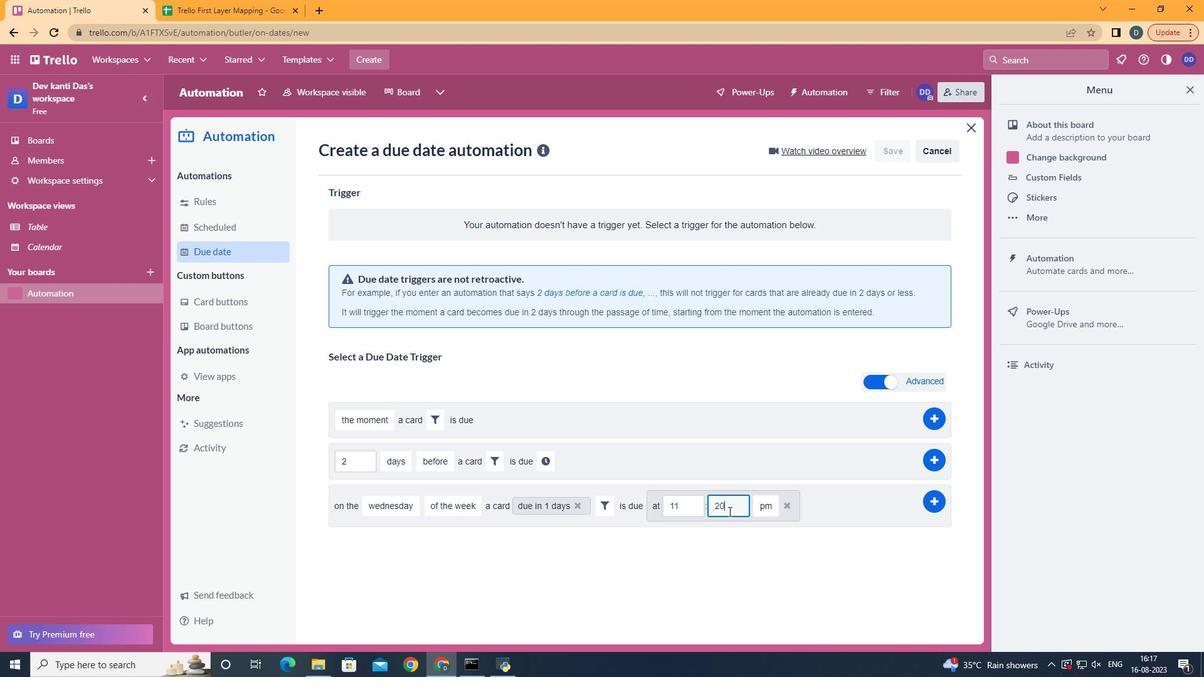 
Action: Key pressed <Key.backspace><Key.backspace>00
Screenshot: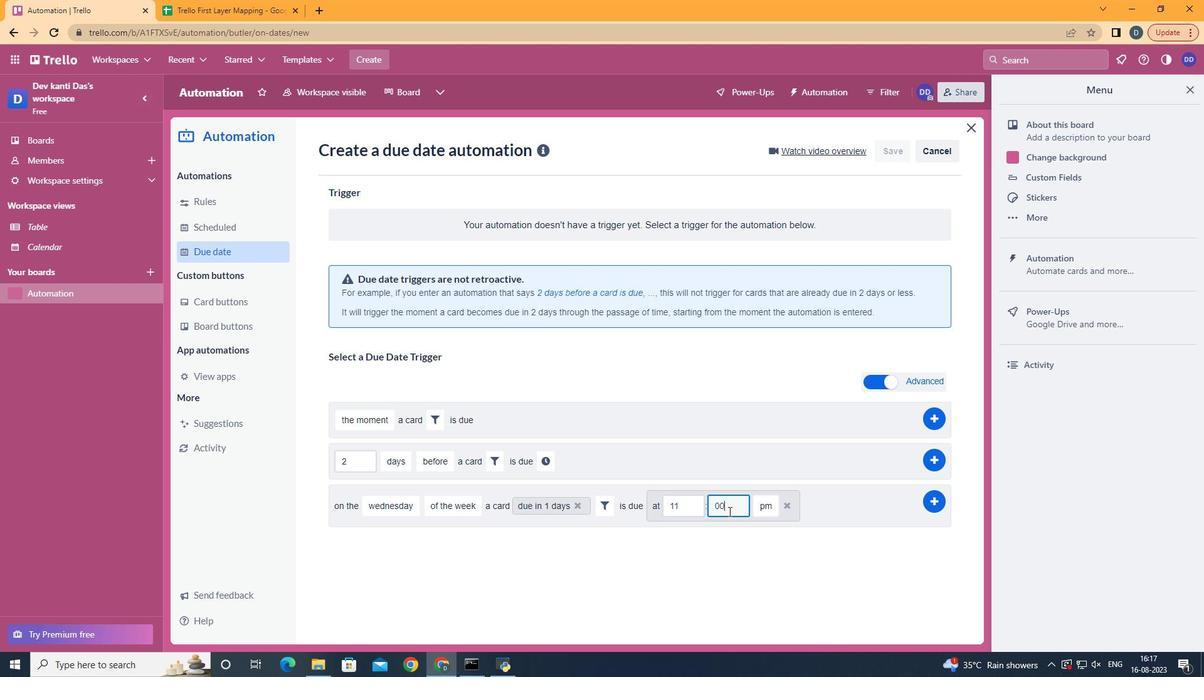 
Action: Mouse moved to (769, 531)
Screenshot: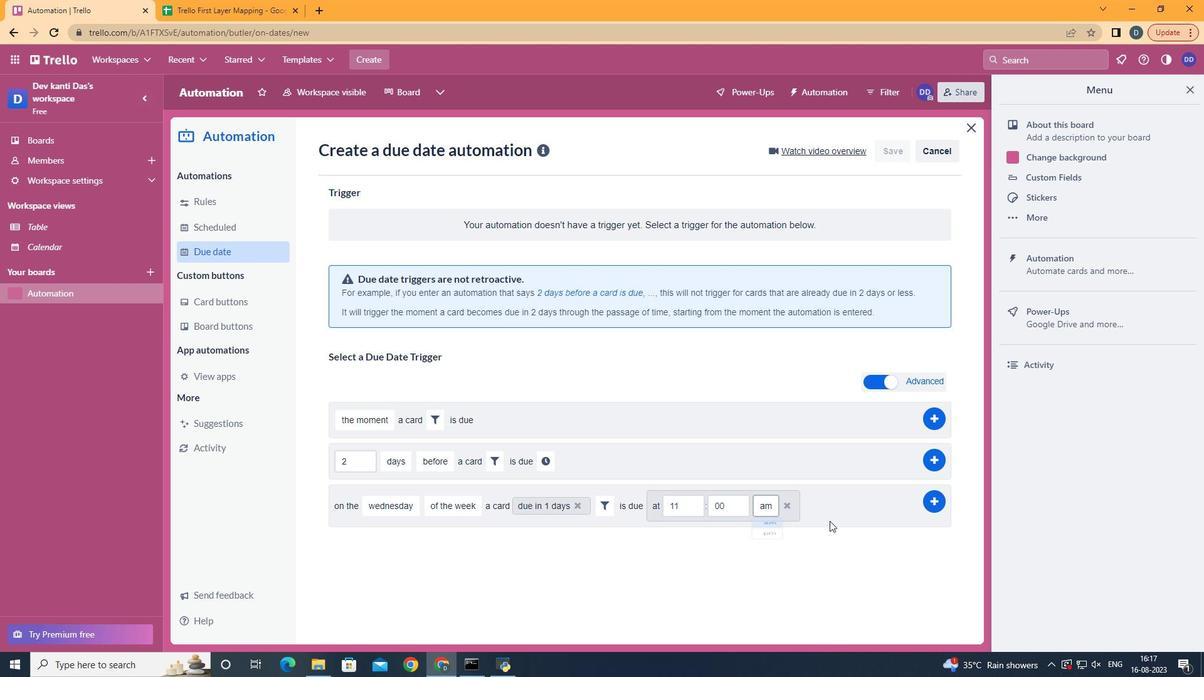 
Action: Mouse pressed left at (769, 531)
Screenshot: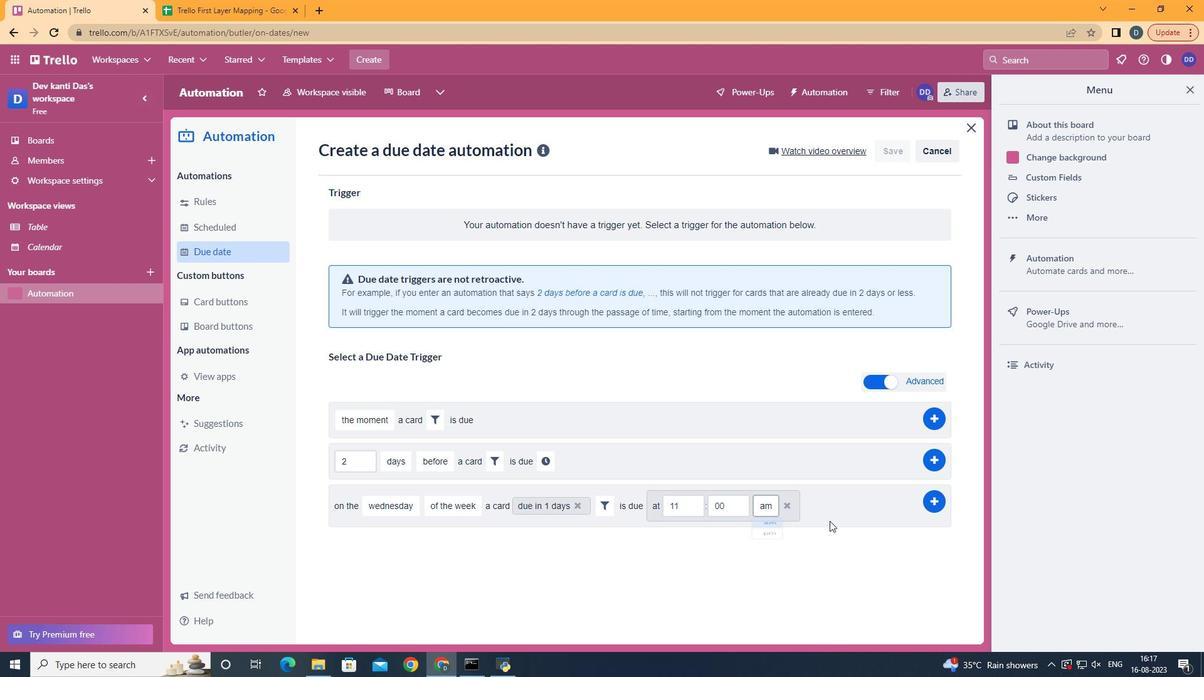 
Action: Mouse moved to (947, 503)
Screenshot: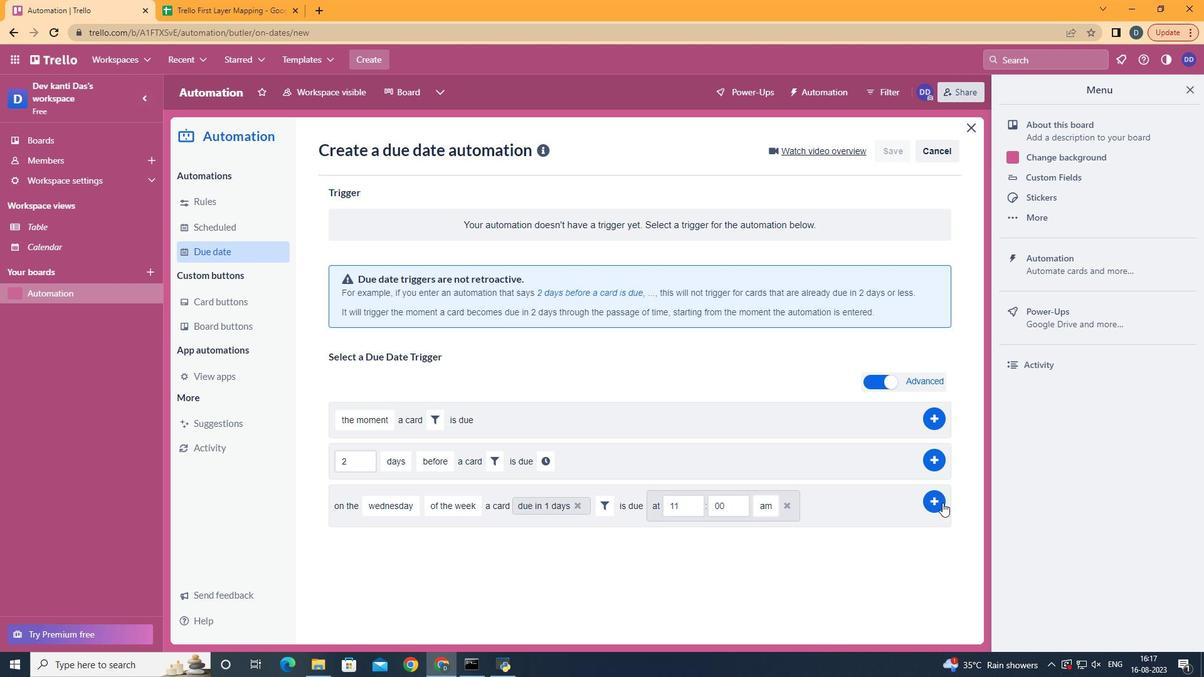 
Action: Mouse pressed left at (947, 503)
Screenshot: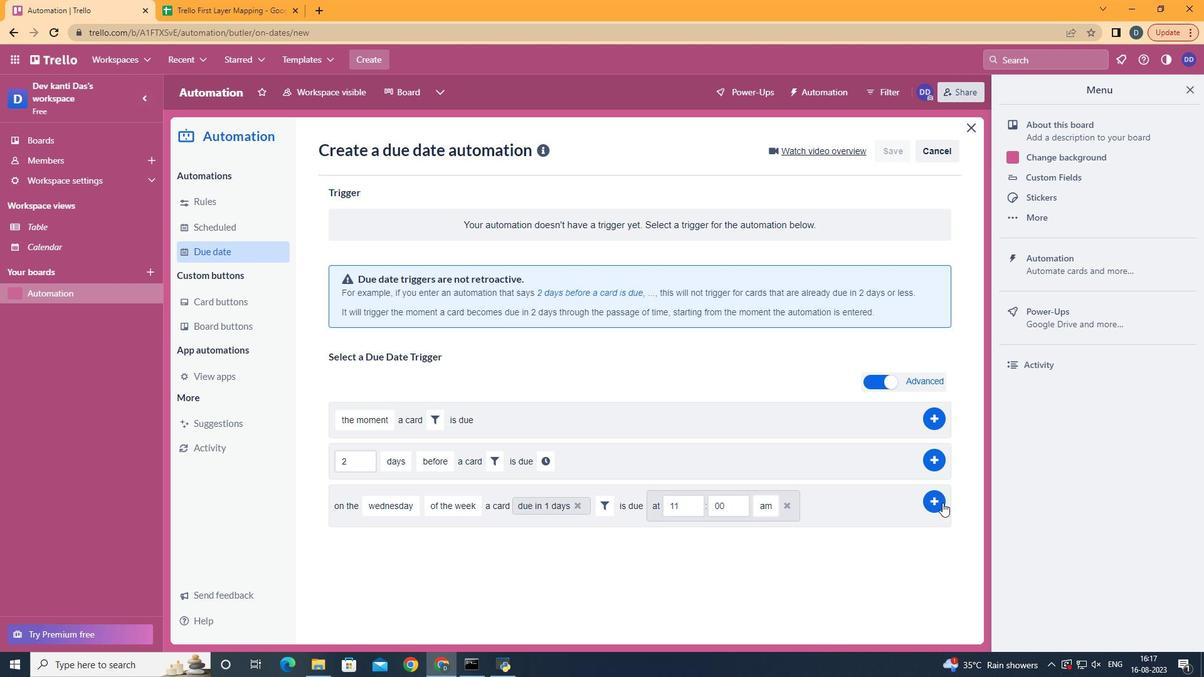 
Action: Mouse moved to (938, 503)
Screenshot: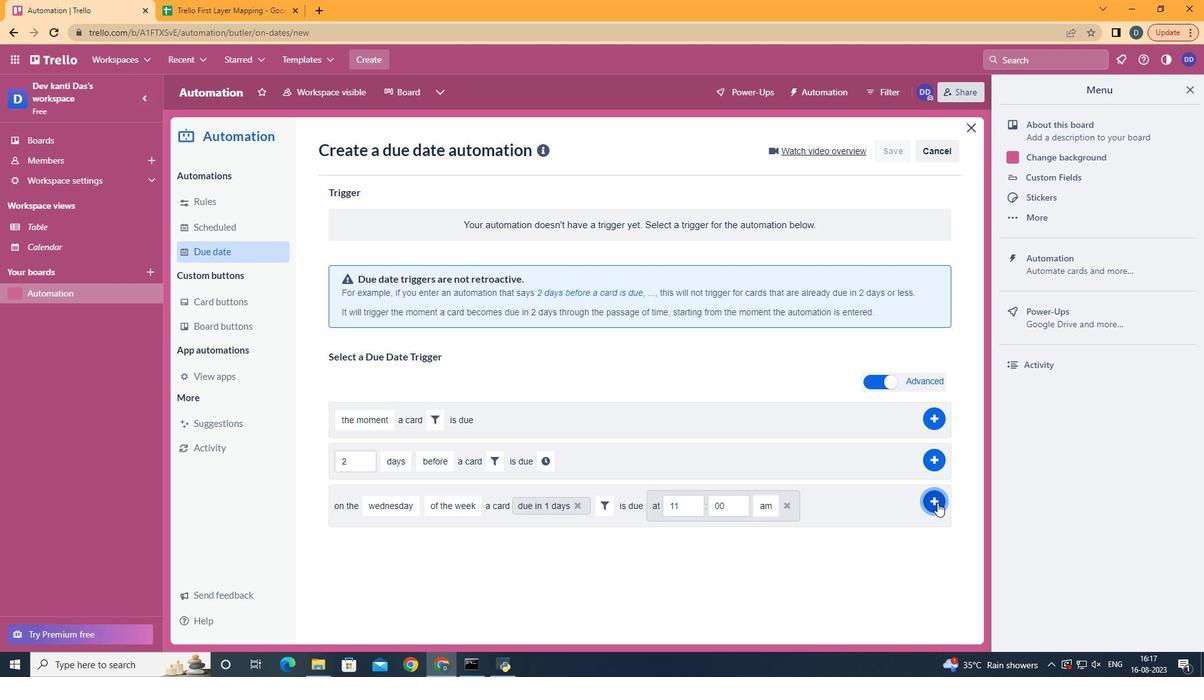 
Action: Mouse pressed left at (938, 503)
Screenshot: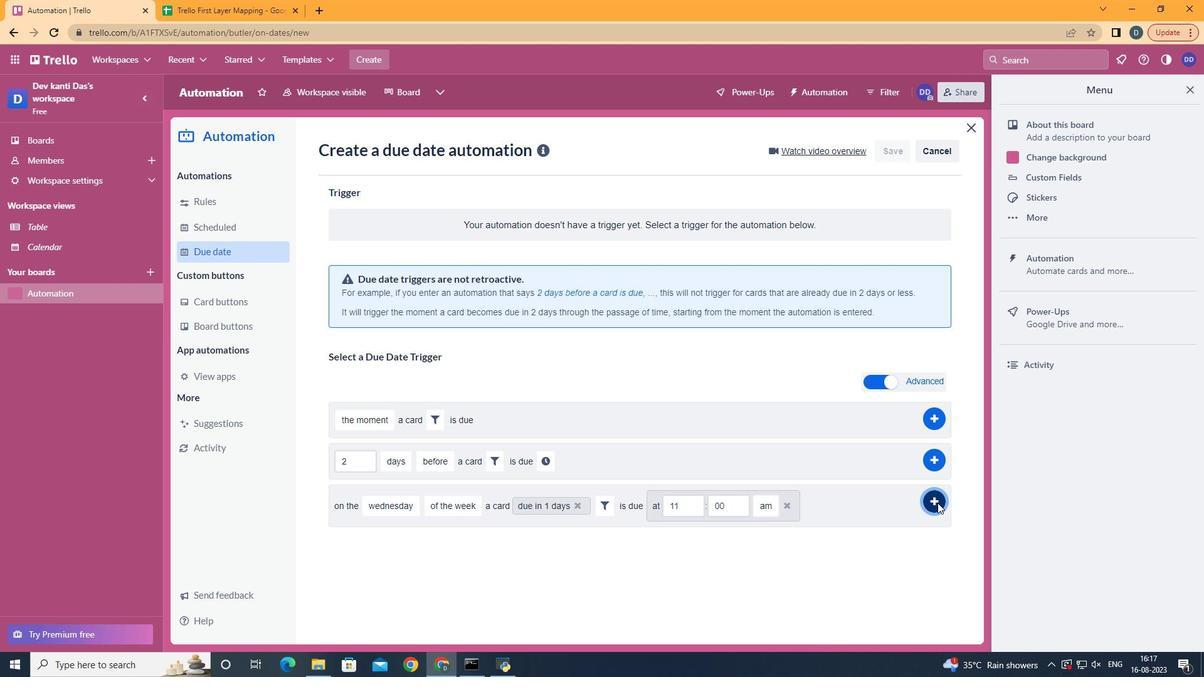 
